 Task: Search one way flight ticket for 3 adults in first from Bellingham: Bellingham International Airport to Fort Wayne: Fort Wayne International Airport on 8-4-2023. Choice of flights is Westjet. Number of bags: 1 carry on bag. Price is upto 100000. Outbound departure time preference is 20:45.
Action: Mouse moved to (232, 343)
Screenshot: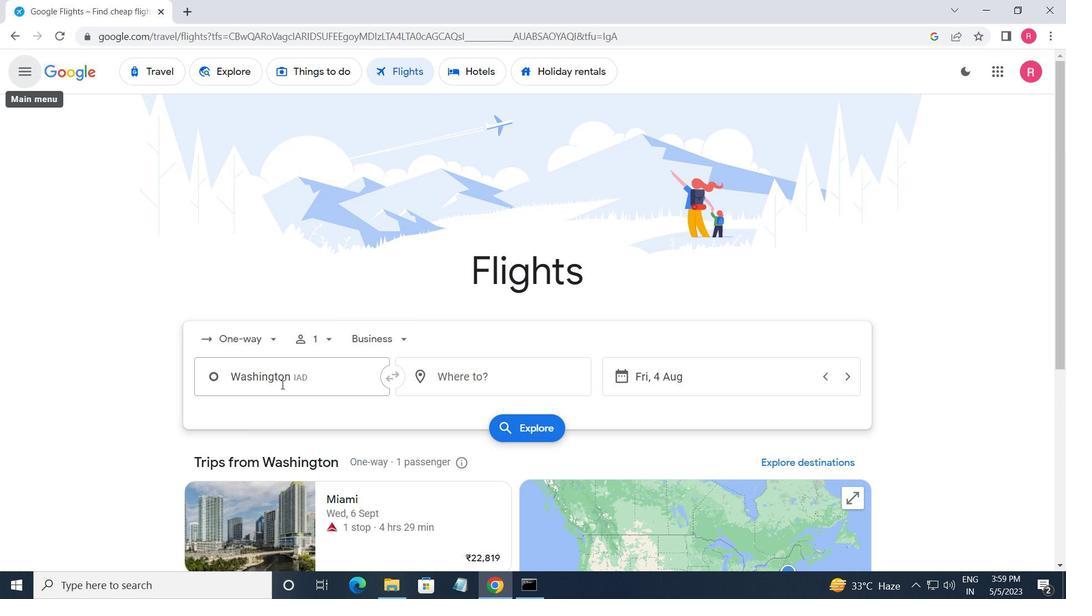
Action: Mouse pressed left at (232, 343)
Screenshot: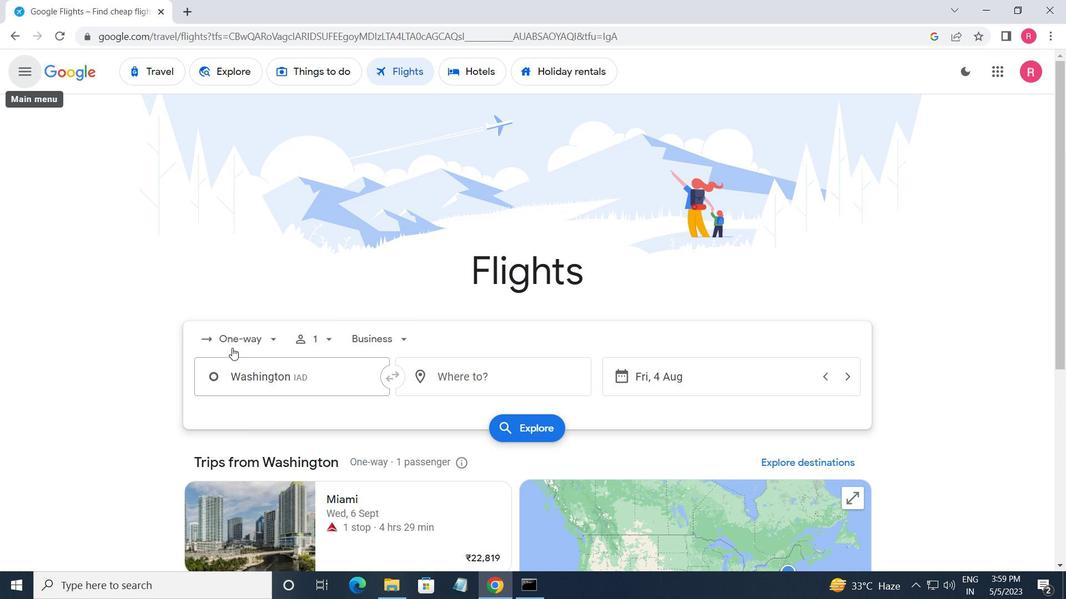 
Action: Mouse moved to (237, 409)
Screenshot: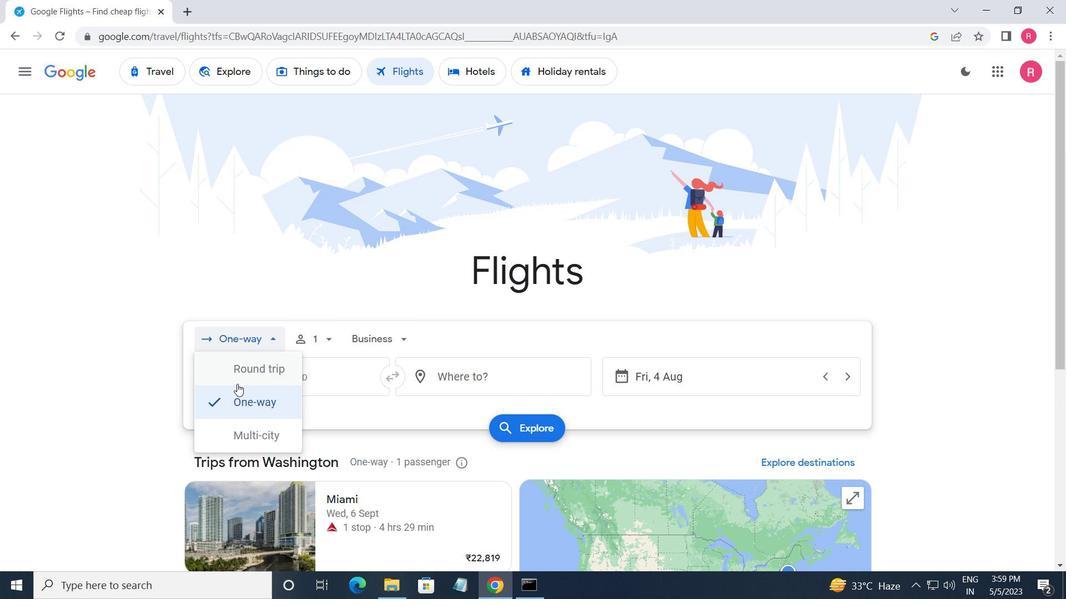 
Action: Mouse pressed left at (237, 409)
Screenshot: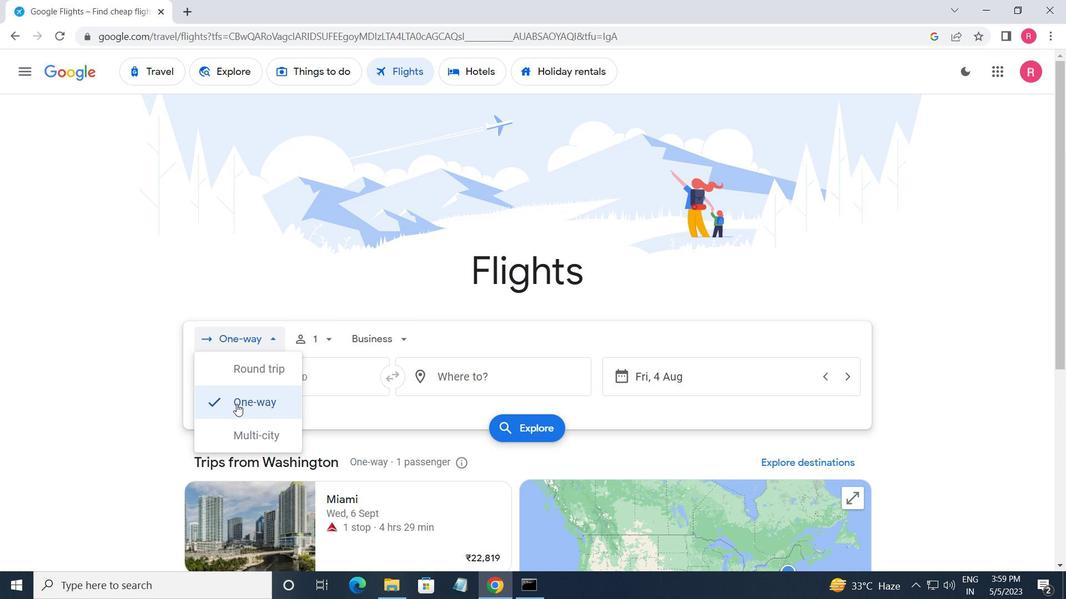 
Action: Mouse moved to (301, 345)
Screenshot: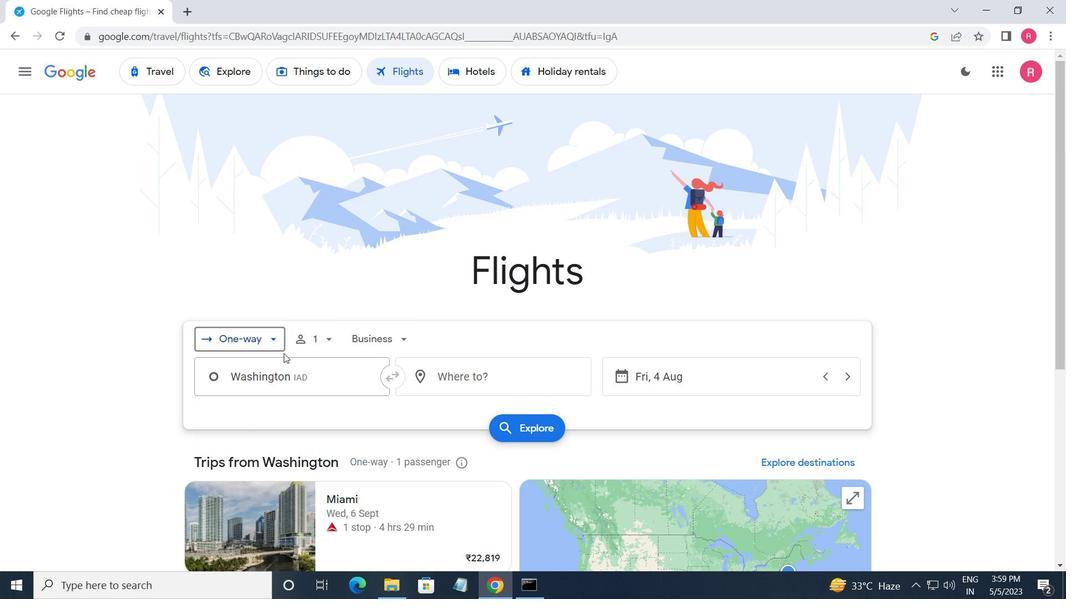 
Action: Mouse pressed left at (301, 345)
Screenshot: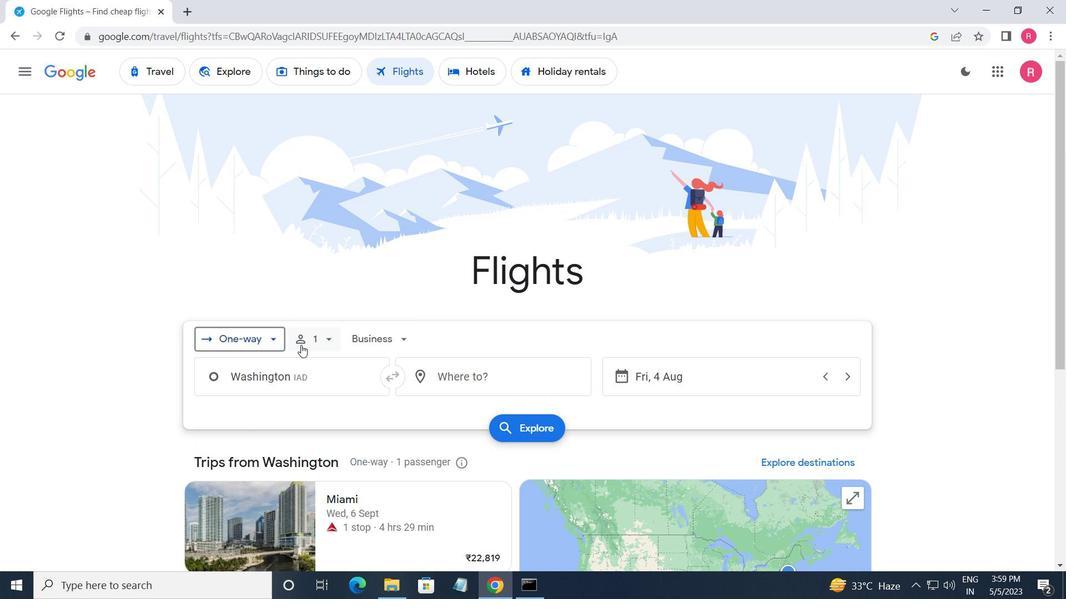 
Action: Mouse moved to (438, 375)
Screenshot: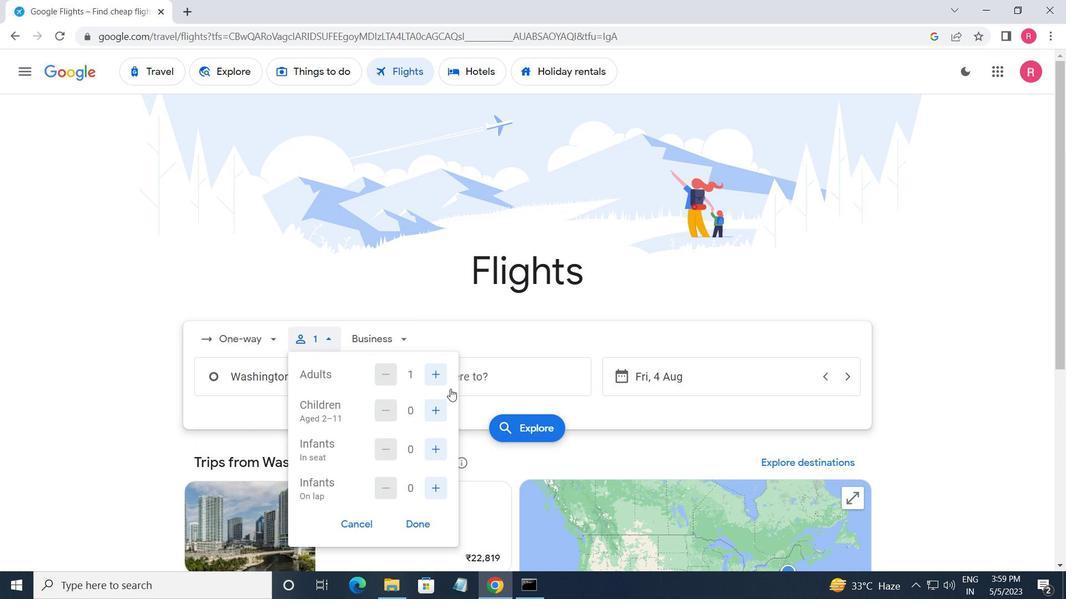 
Action: Mouse pressed left at (438, 375)
Screenshot: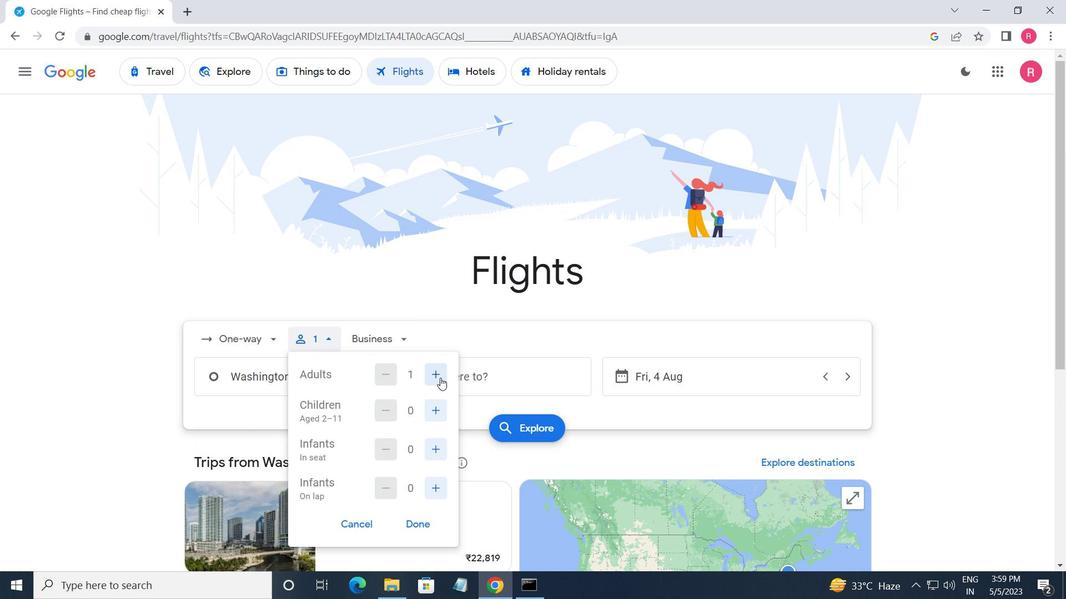 
Action: Mouse pressed left at (438, 375)
Screenshot: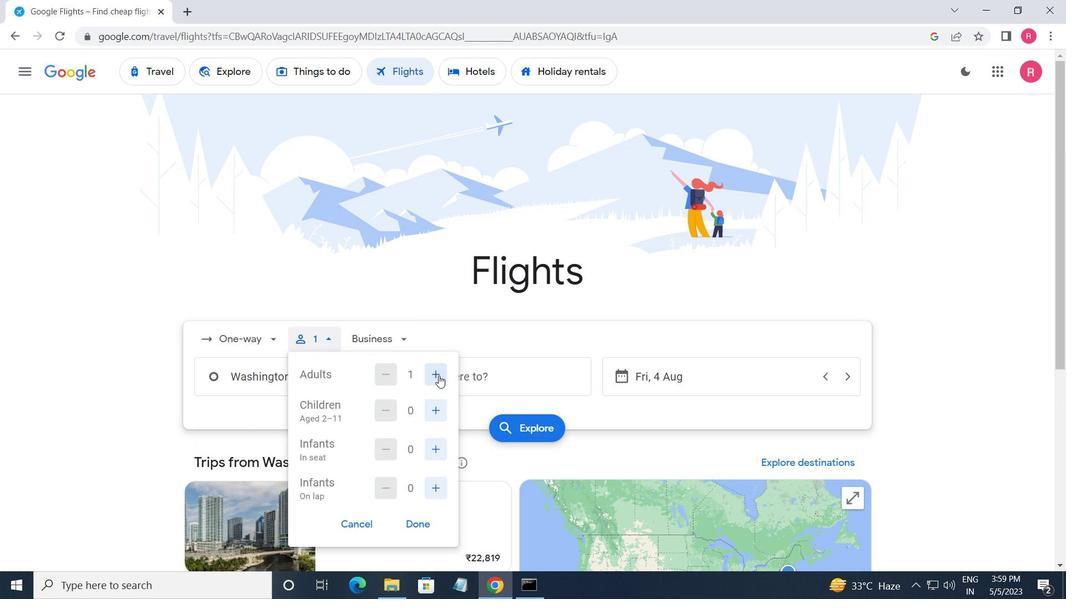 
Action: Mouse moved to (412, 522)
Screenshot: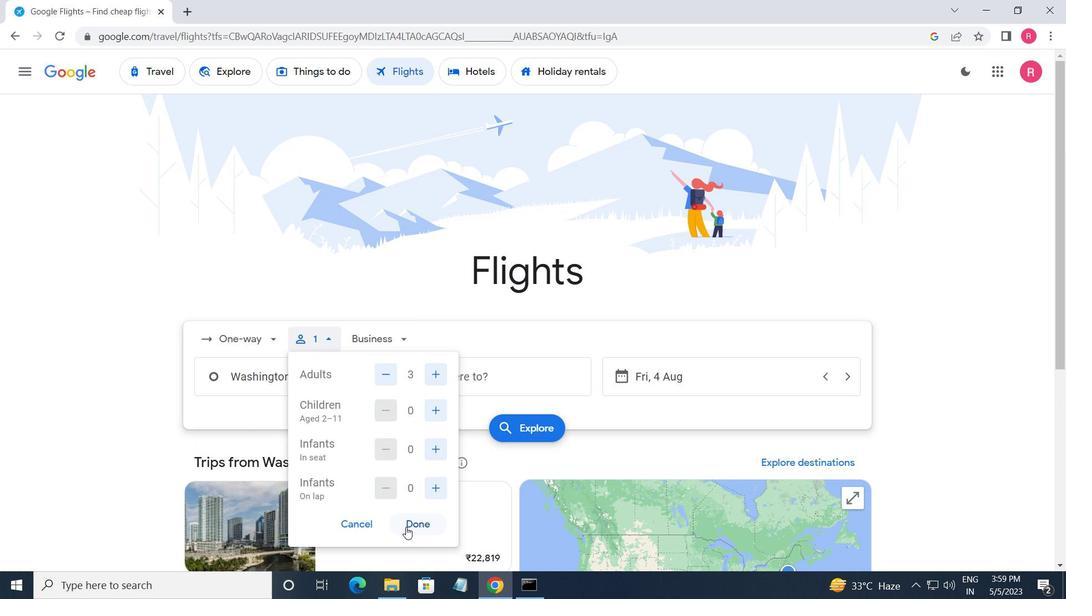 
Action: Mouse pressed left at (412, 522)
Screenshot: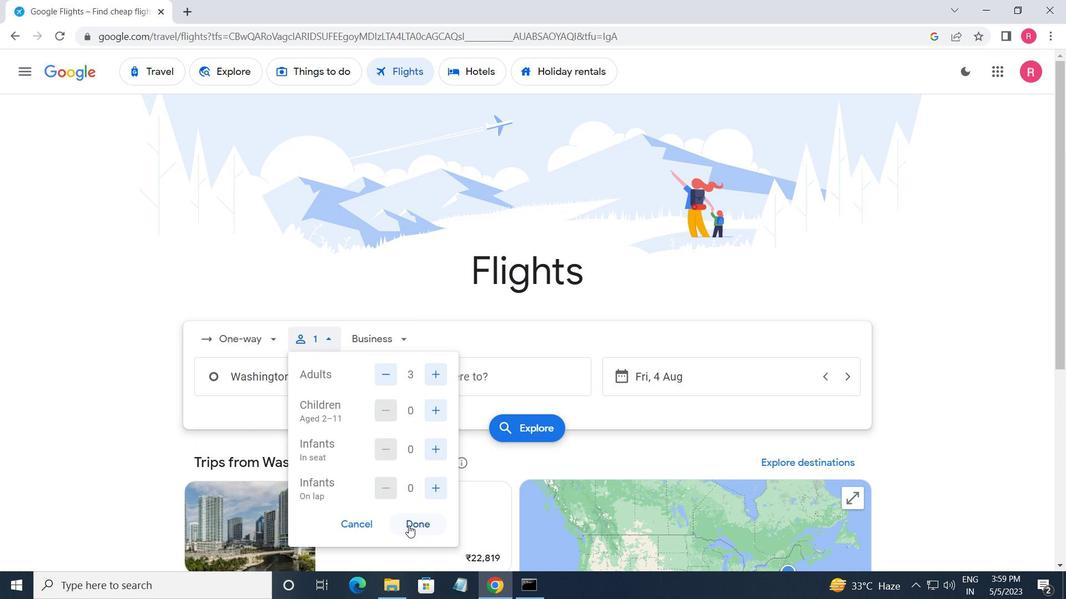 
Action: Mouse moved to (388, 330)
Screenshot: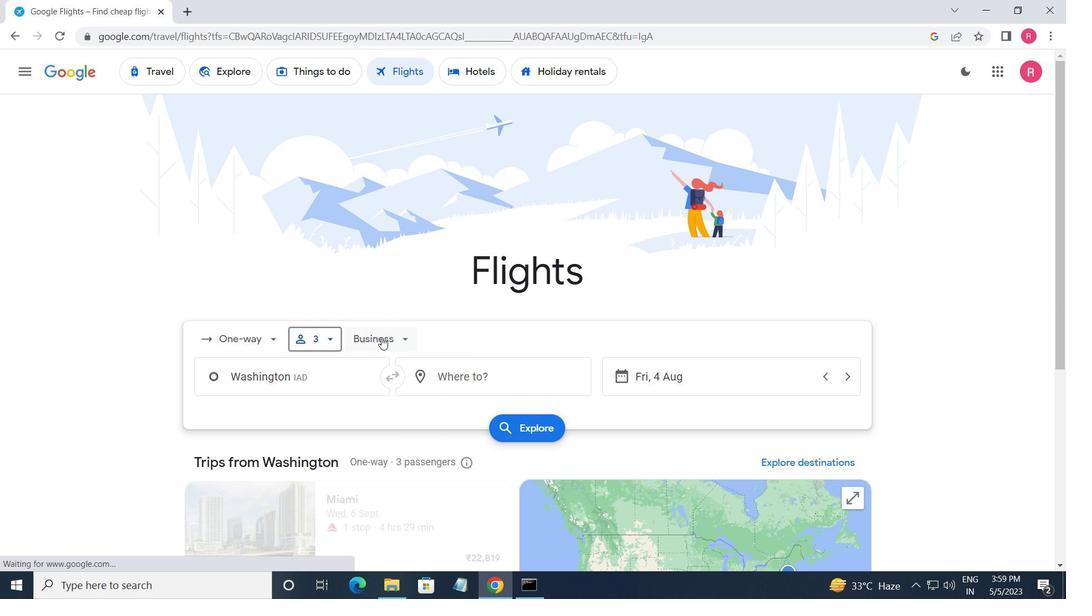 
Action: Mouse pressed left at (388, 330)
Screenshot: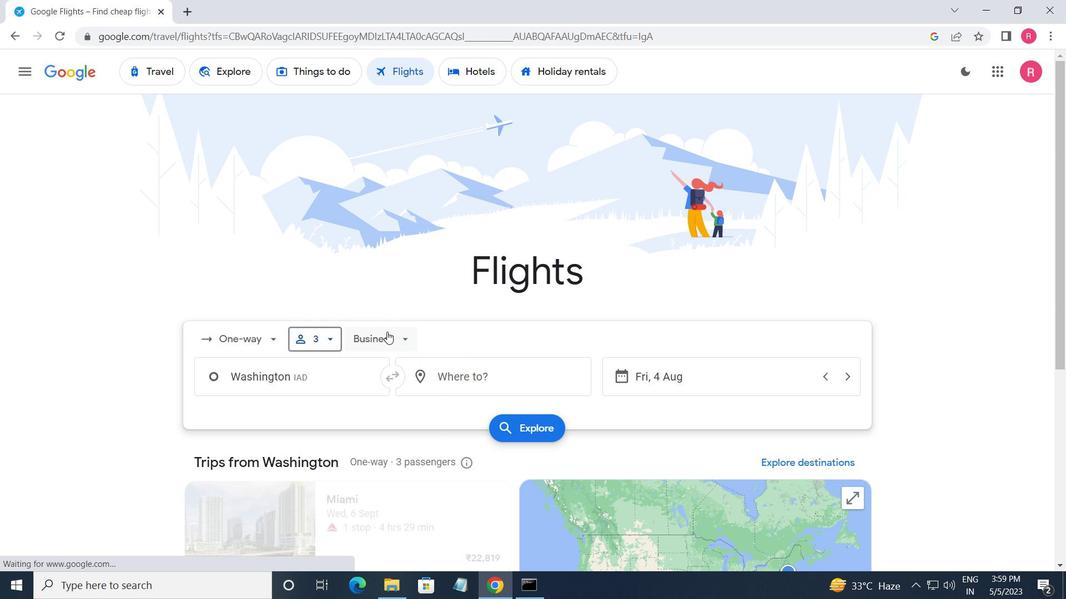 
Action: Mouse moved to (402, 464)
Screenshot: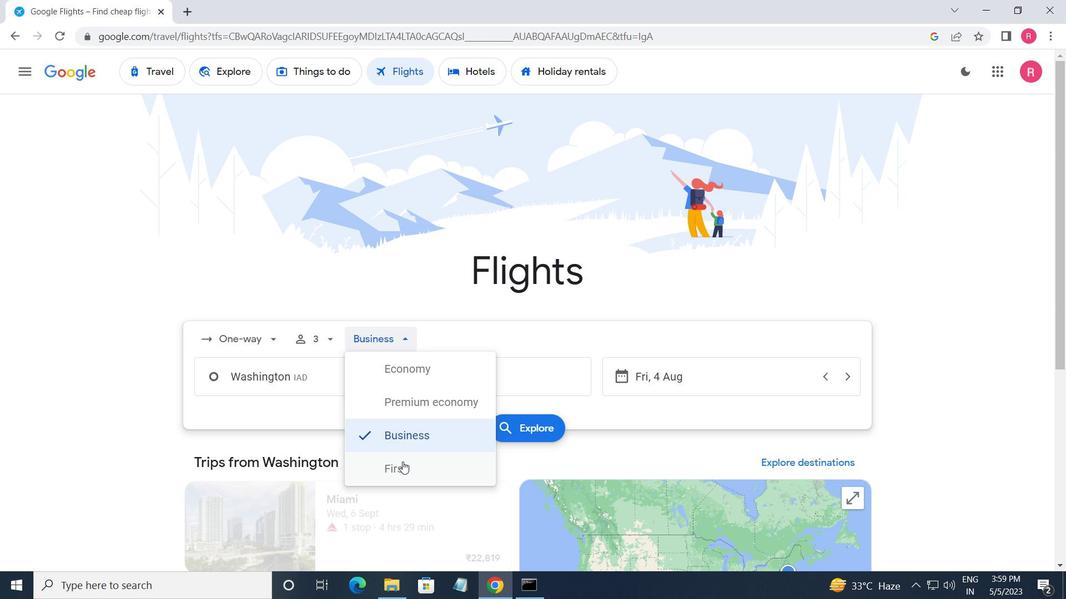 
Action: Mouse pressed left at (402, 464)
Screenshot: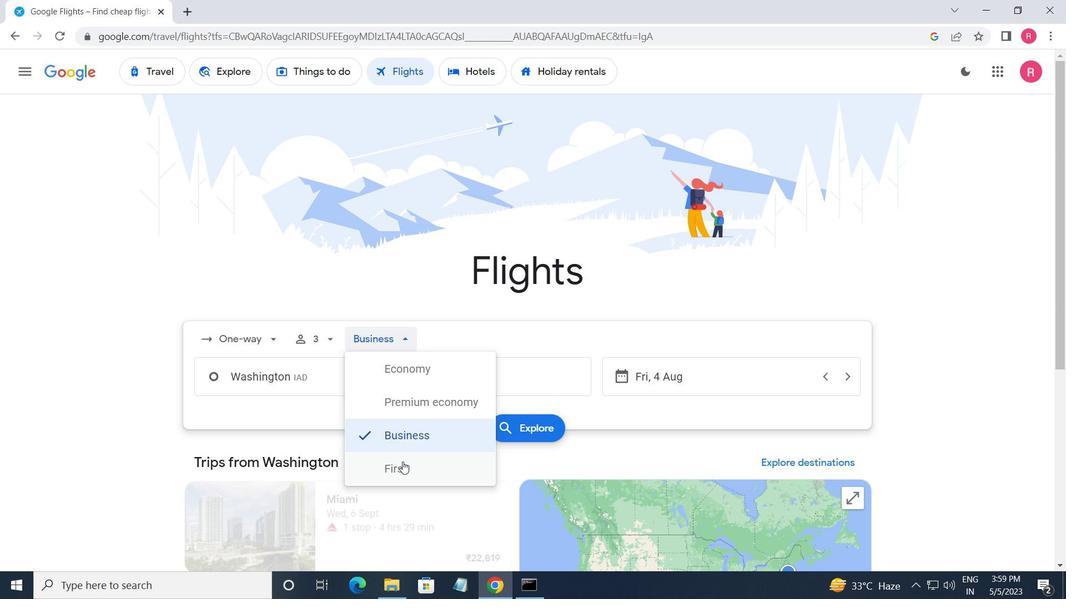 
Action: Mouse moved to (305, 370)
Screenshot: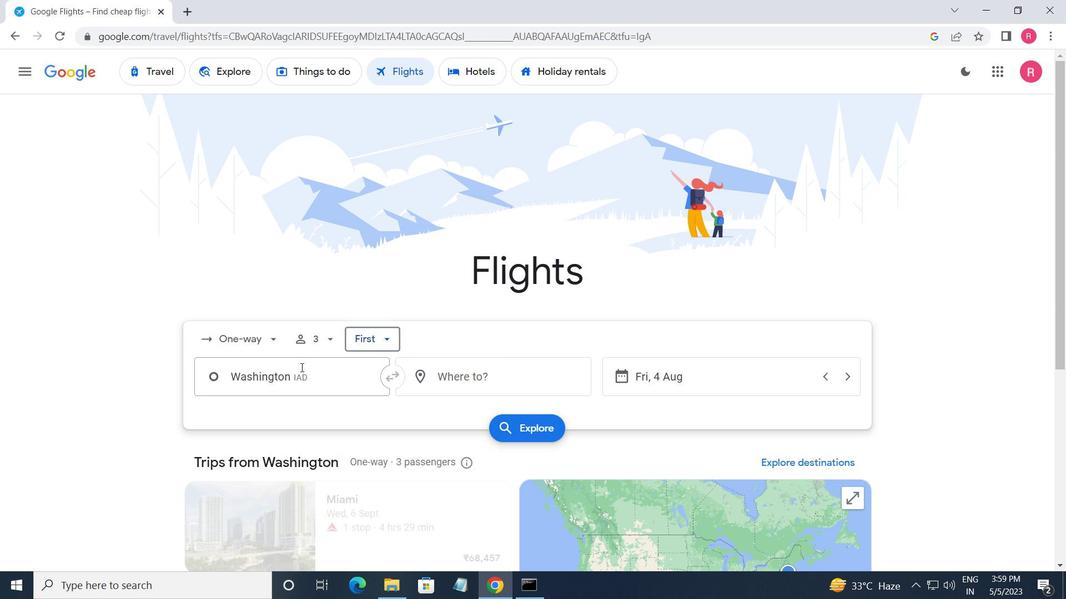 
Action: Mouse pressed left at (305, 370)
Screenshot: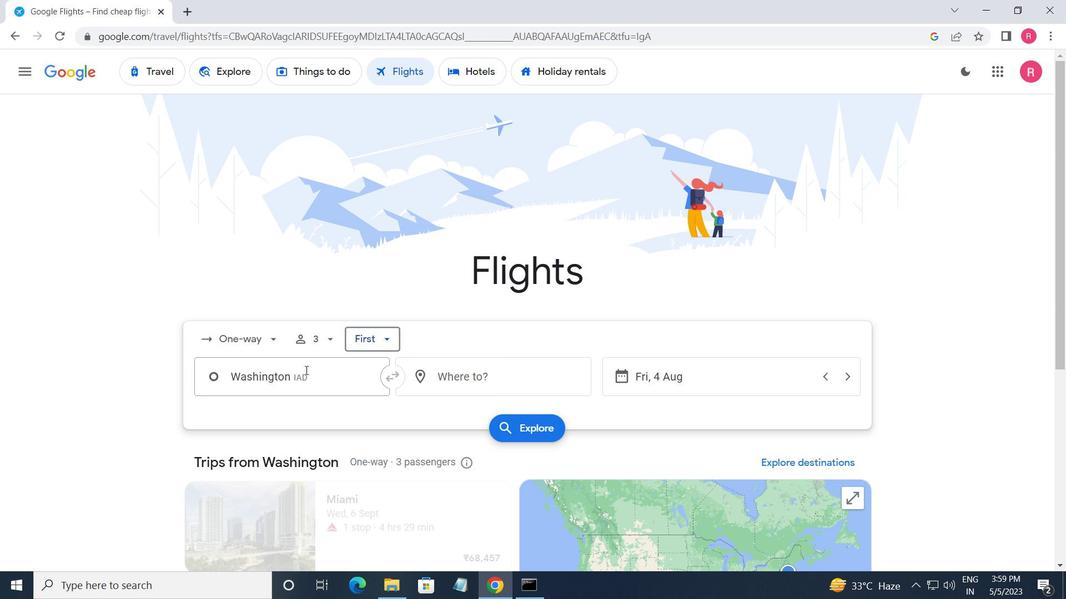 
Action: Key pressed <Key.shift>BELLINGHAM<Key.space>
Screenshot: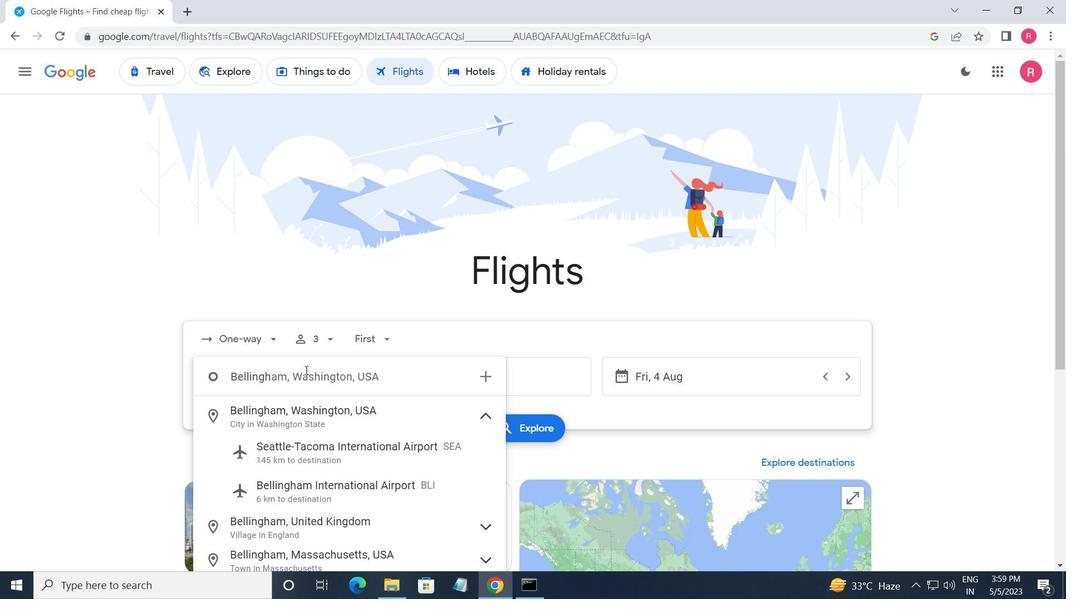 
Action: Mouse moved to (274, 490)
Screenshot: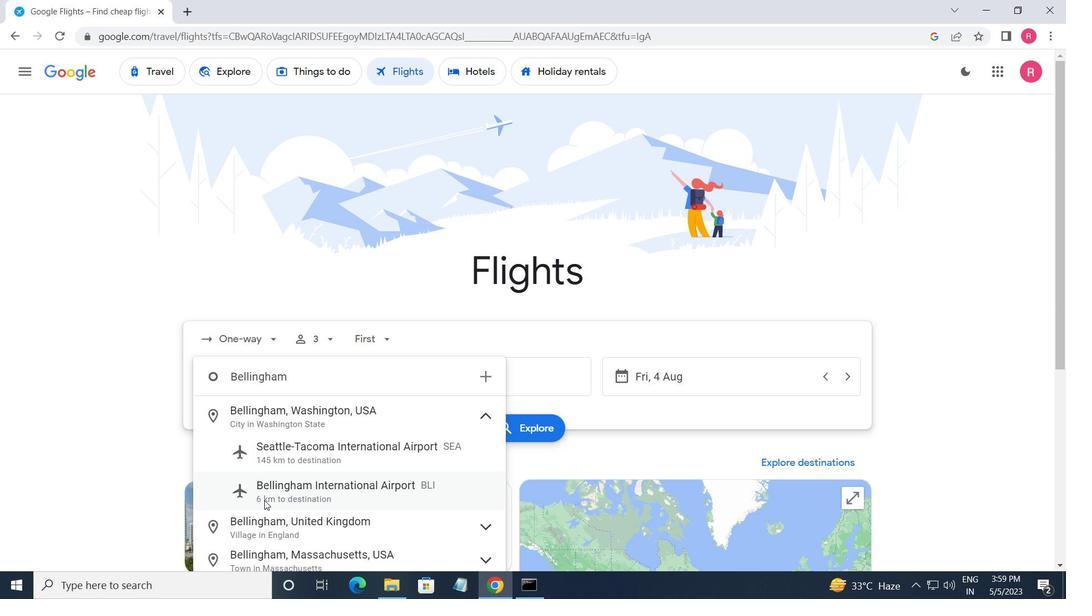 
Action: Mouse pressed left at (274, 490)
Screenshot: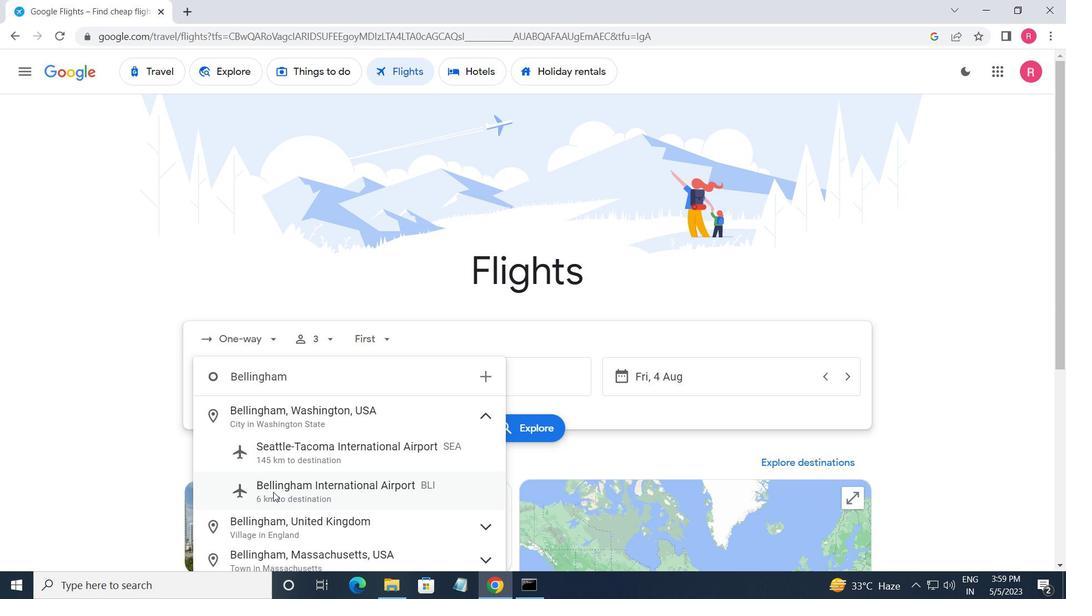 
Action: Mouse moved to (514, 380)
Screenshot: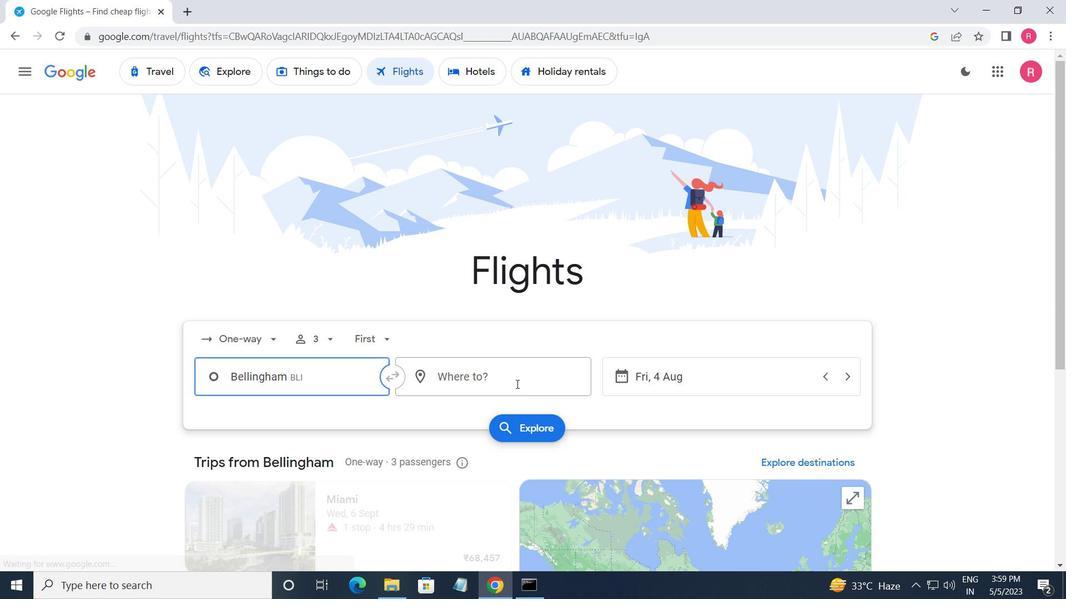 
Action: Mouse pressed left at (514, 380)
Screenshot: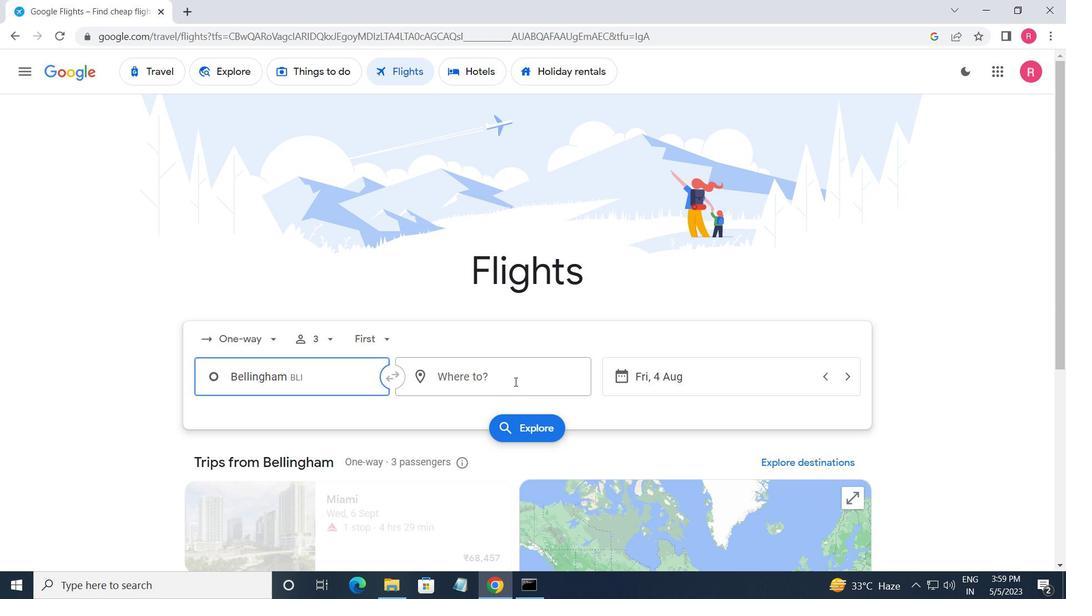 
Action: Key pressed <Key.shift>FORT<Key.space><Key.shift>WAY
Screenshot: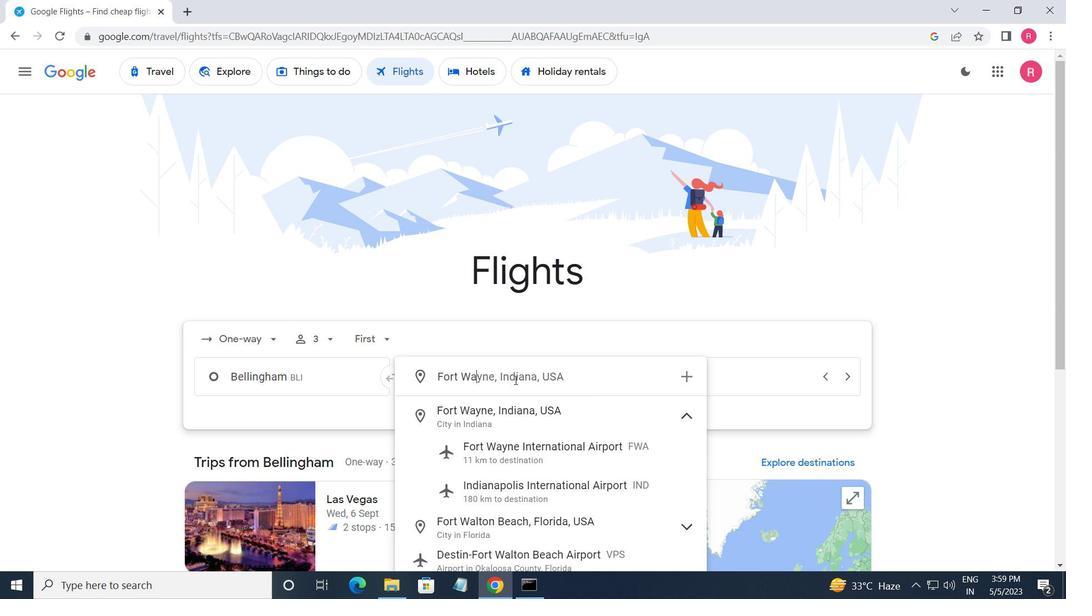 
Action: Mouse moved to (556, 457)
Screenshot: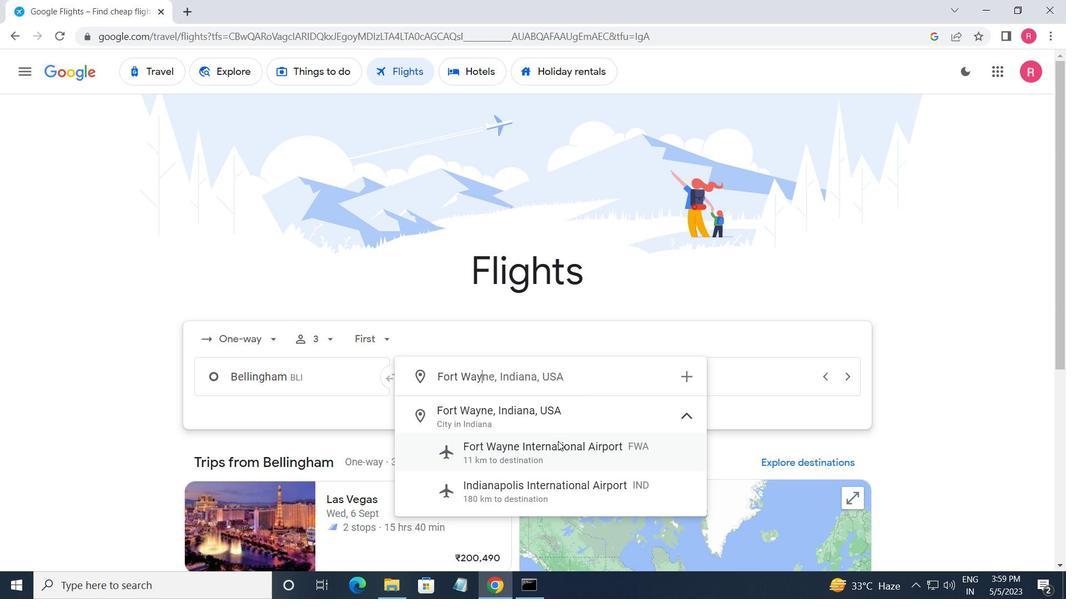 
Action: Mouse pressed left at (556, 457)
Screenshot: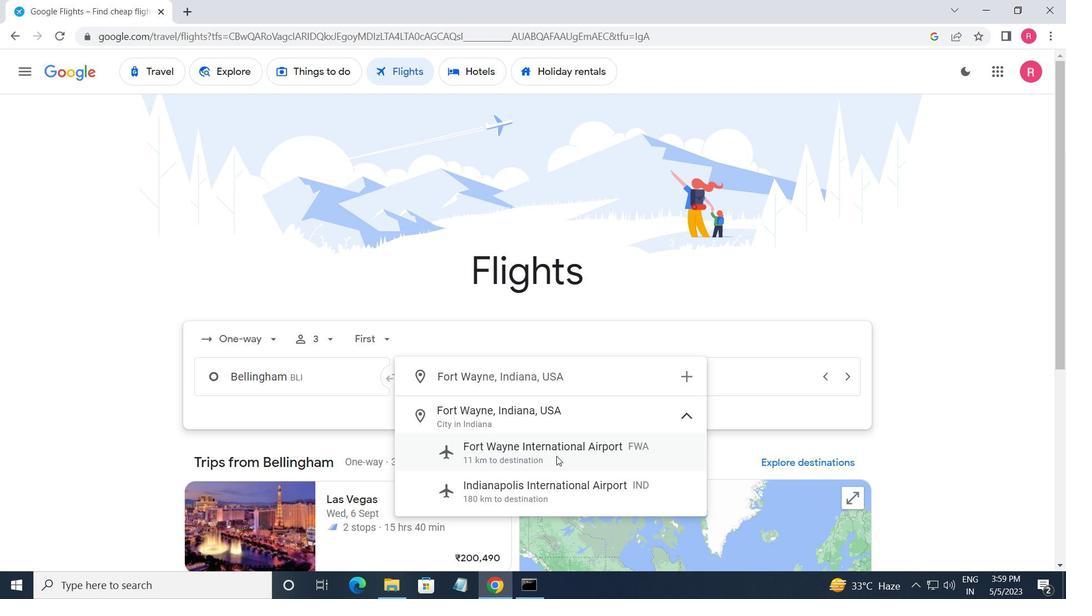 
Action: Mouse moved to (723, 368)
Screenshot: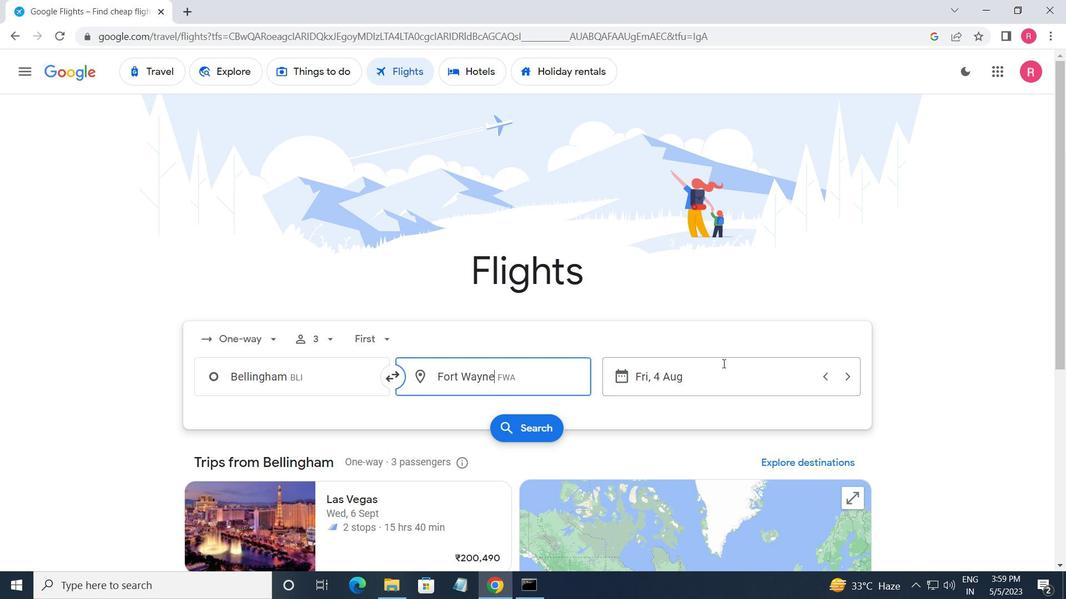 
Action: Mouse pressed left at (723, 368)
Screenshot: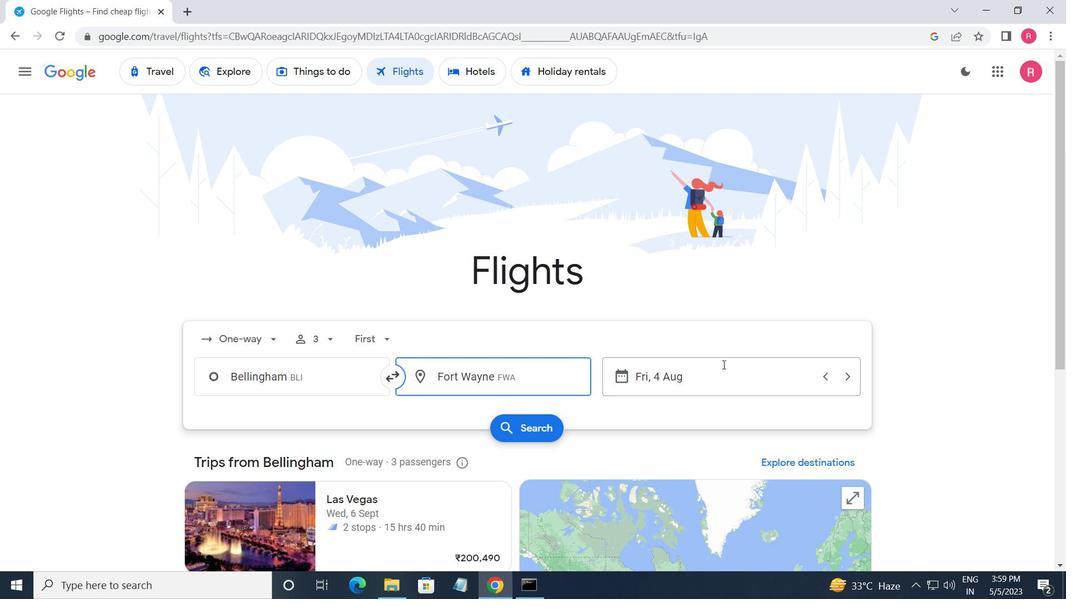 
Action: Mouse moved to (533, 318)
Screenshot: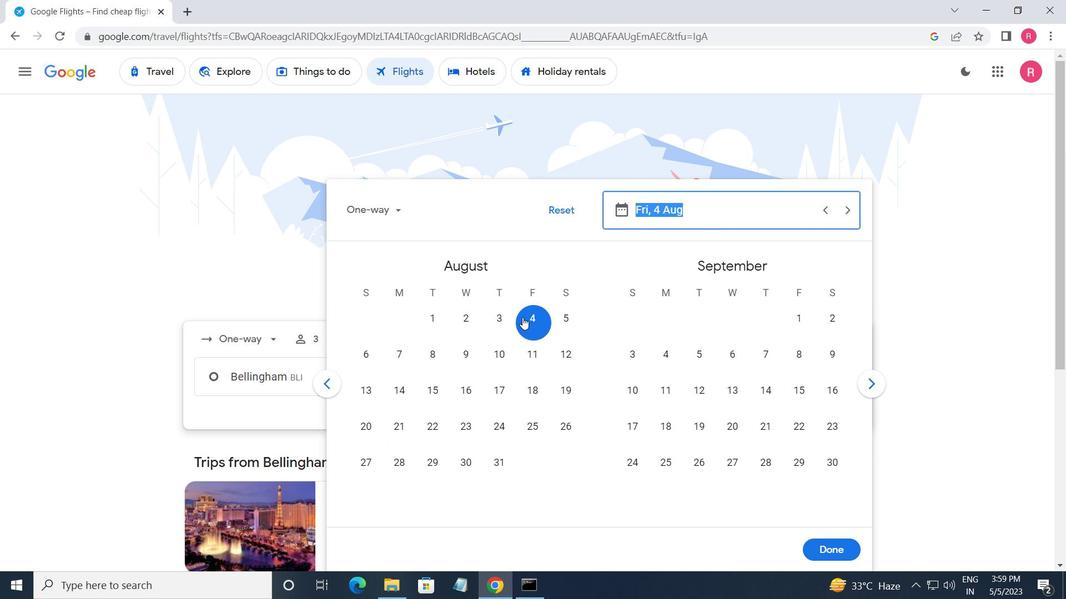 
Action: Mouse pressed left at (533, 318)
Screenshot: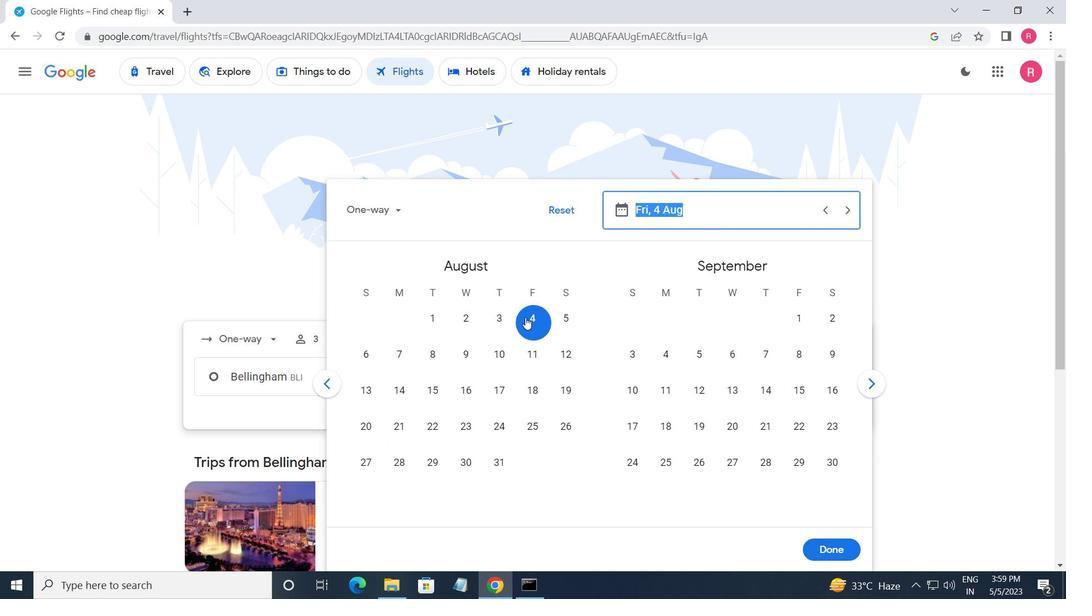 
Action: Mouse moved to (835, 557)
Screenshot: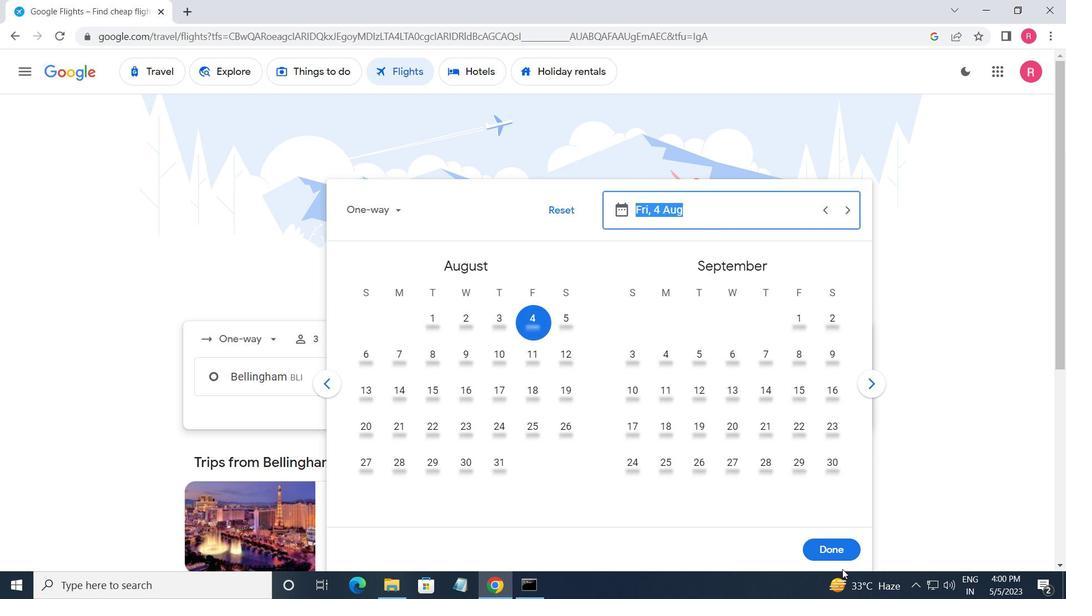 
Action: Mouse pressed left at (835, 557)
Screenshot: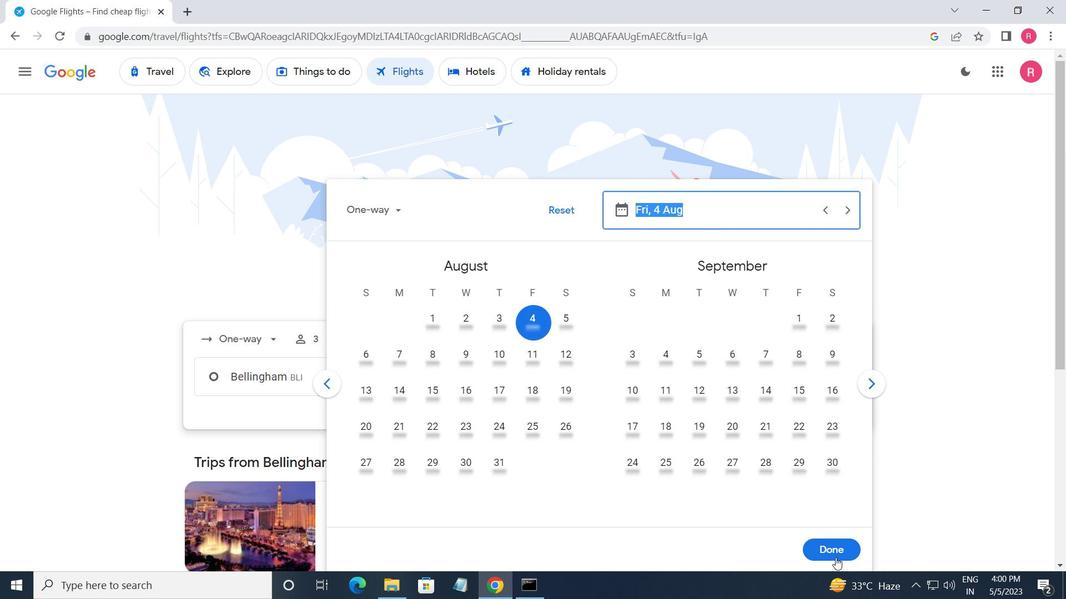 
Action: Mouse moved to (551, 437)
Screenshot: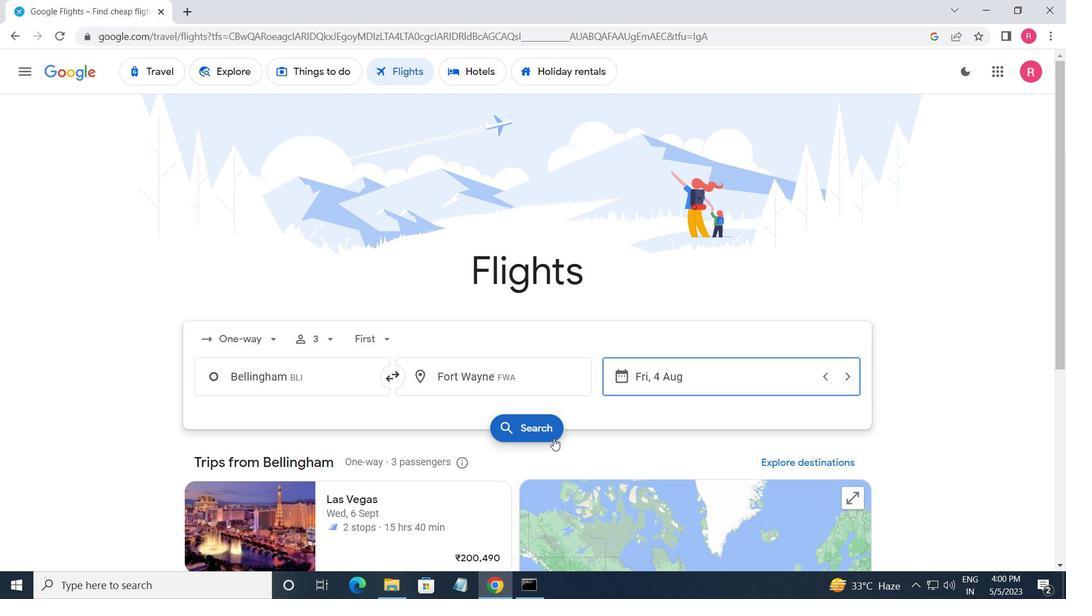 
Action: Mouse pressed left at (551, 437)
Screenshot: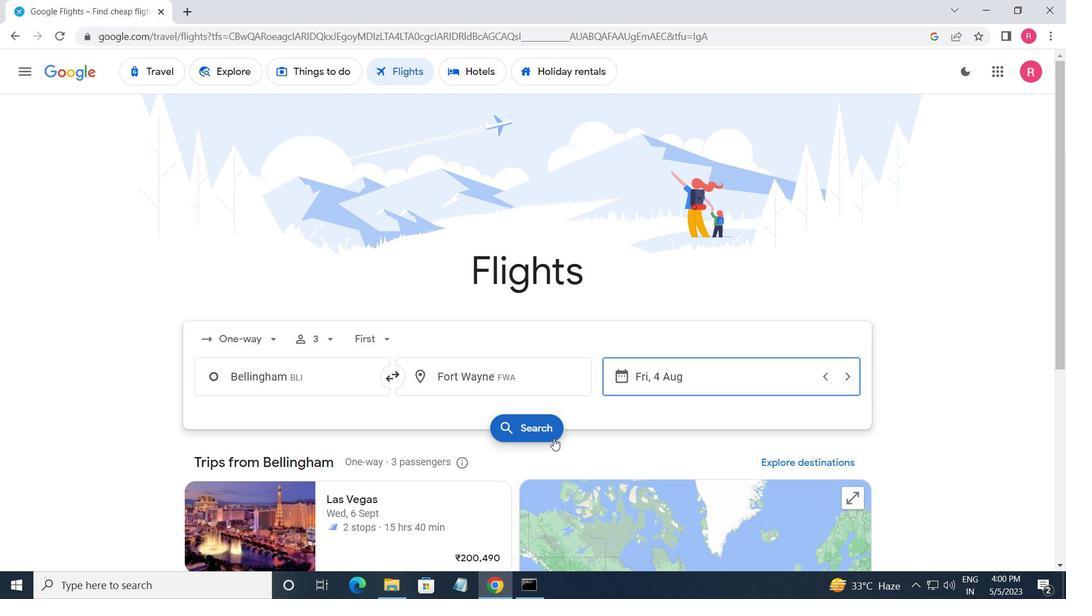 
Action: Mouse moved to (222, 203)
Screenshot: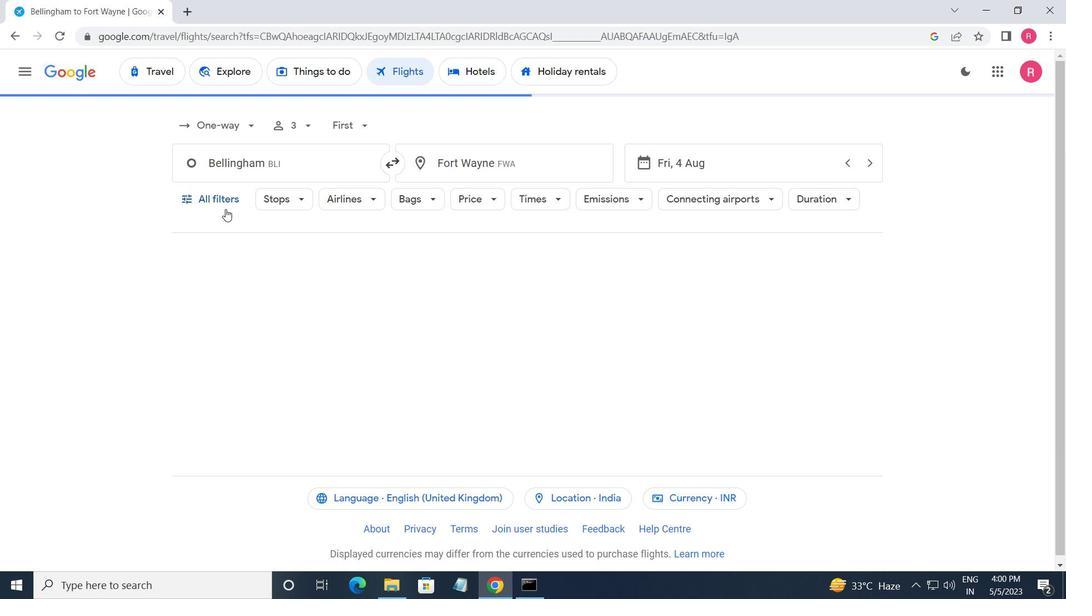 
Action: Mouse pressed left at (222, 203)
Screenshot: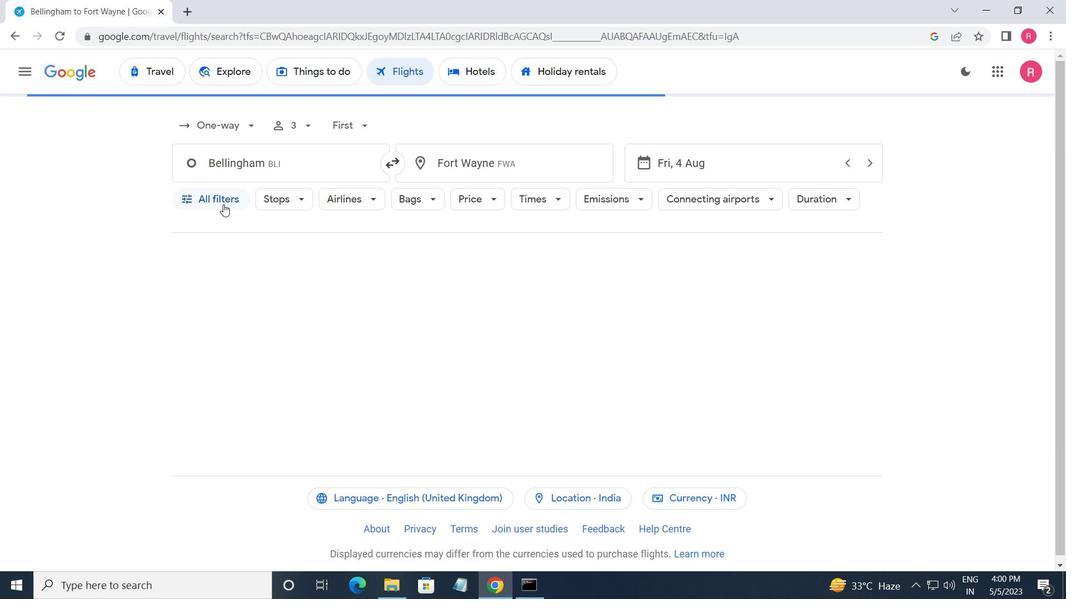 
Action: Mouse moved to (253, 347)
Screenshot: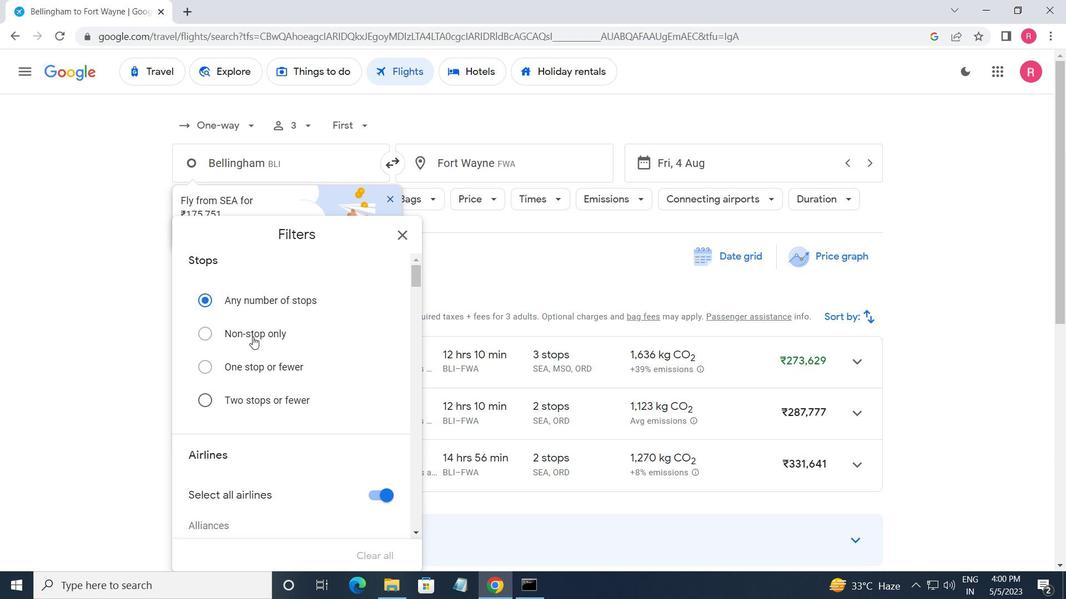 
Action: Mouse scrolled (253, 347) with delta (0, 0)
Screenshot: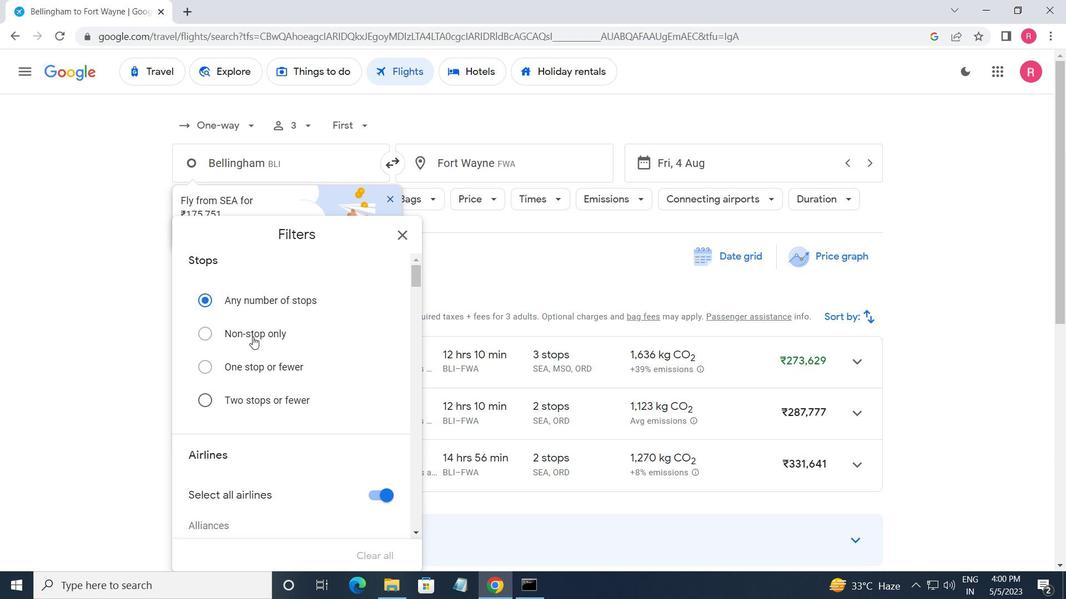 
Action: Mouse moved to (254, 349)
Screenshot: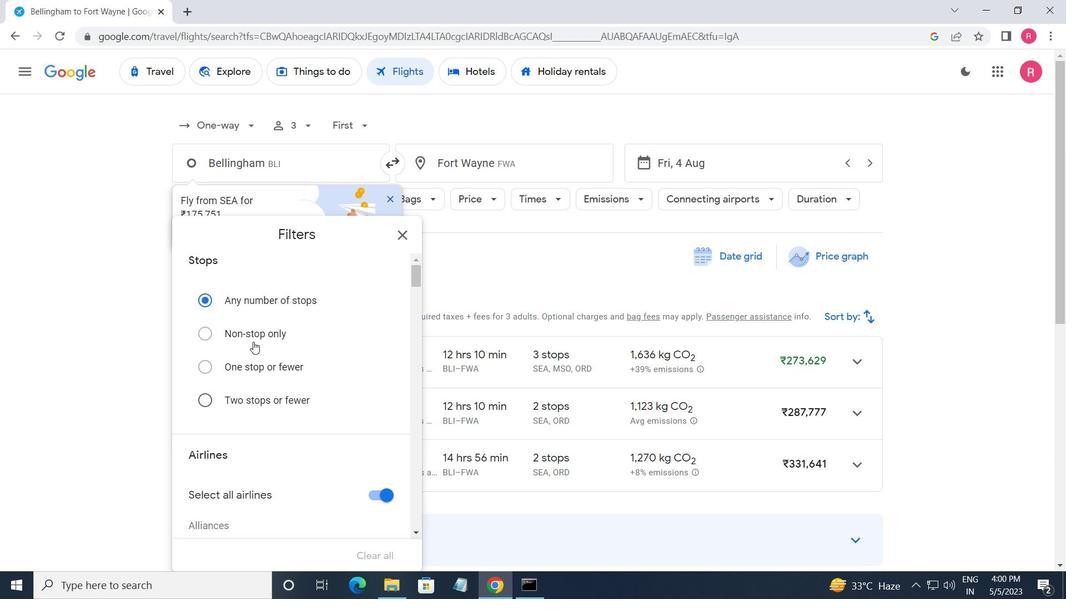 
Action: Mouse scrolled (254, 348) with delta (0, 0)
Screenshot: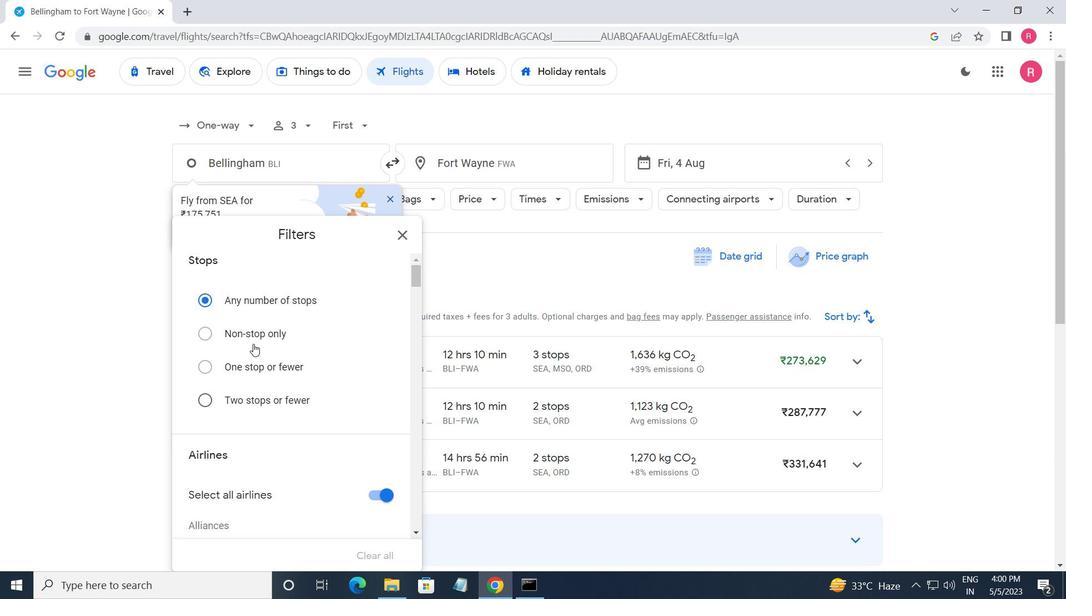 
Action: Mouse moved to (254, 350)
Screenshot: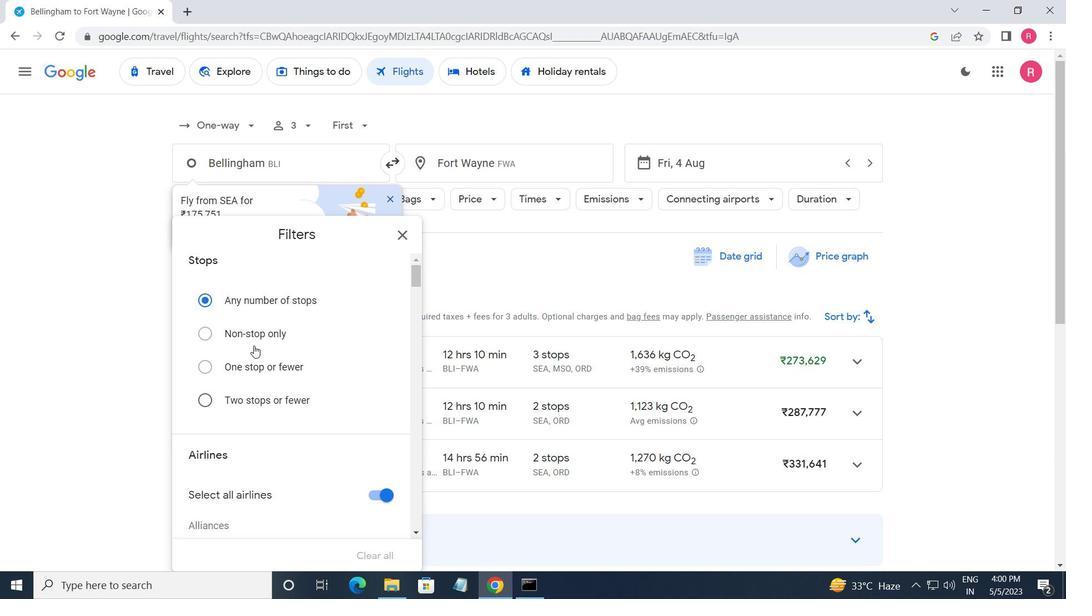 
Action: Mouse scrolled (254, 349) with delta (0, 0)
Screenshot: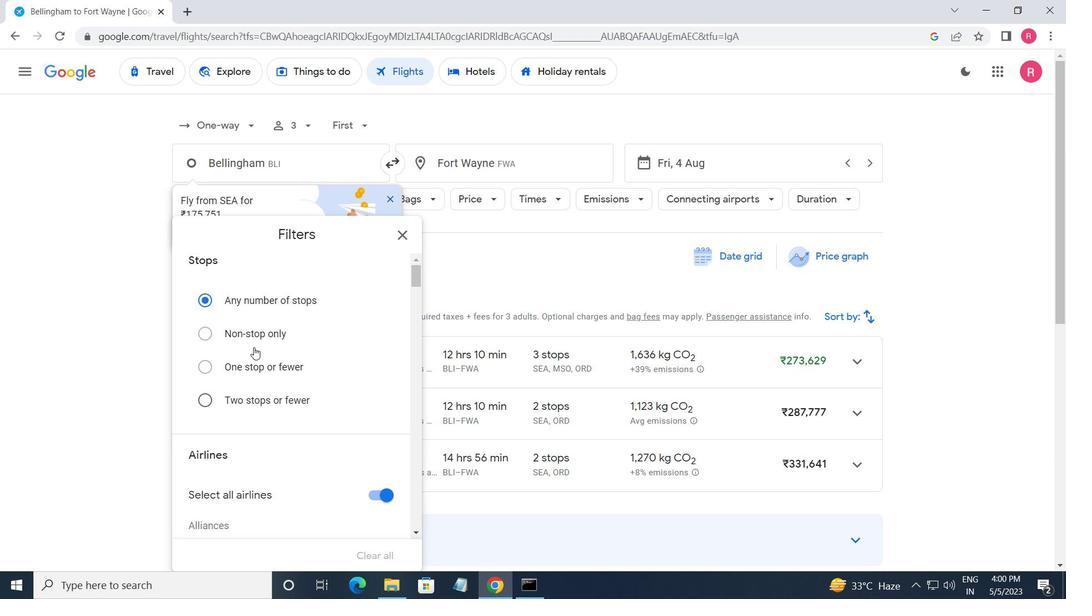 
Action: Mouse moved to (254, 351)
Screenshot: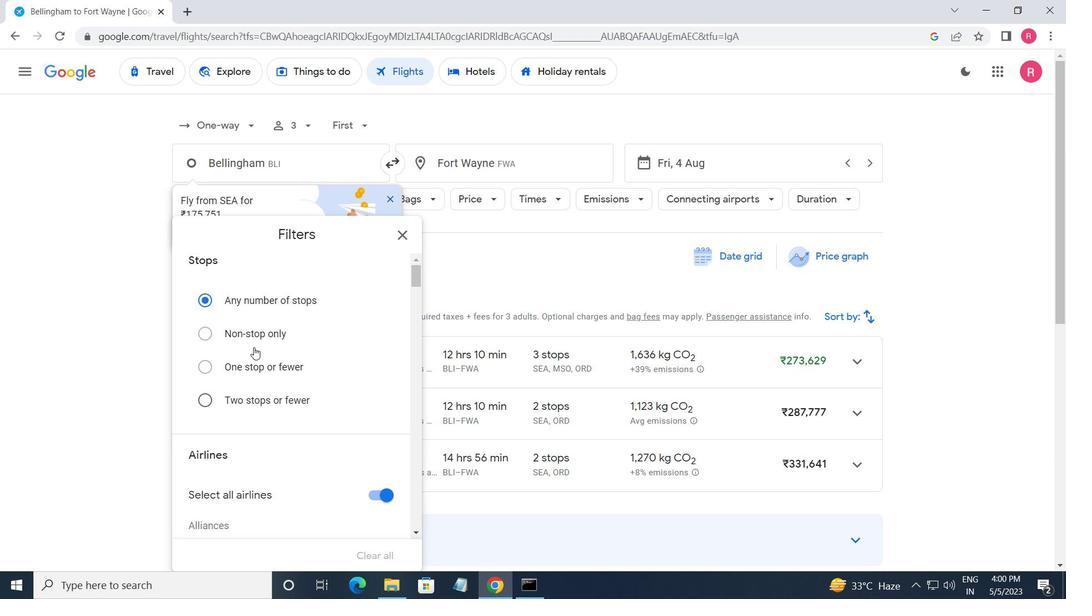 
Action: Mouse scrolled (254, 350) with delta (0, 0)
Screenshot: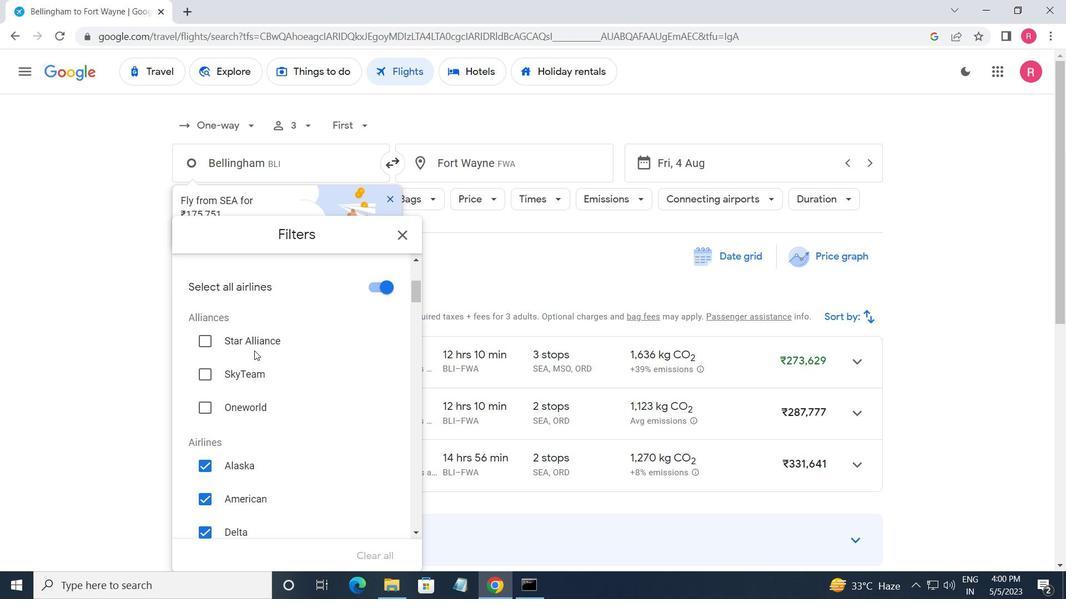 
Action: Mouse scrolled (254, 350) with delta (0, 0)
Screenshot: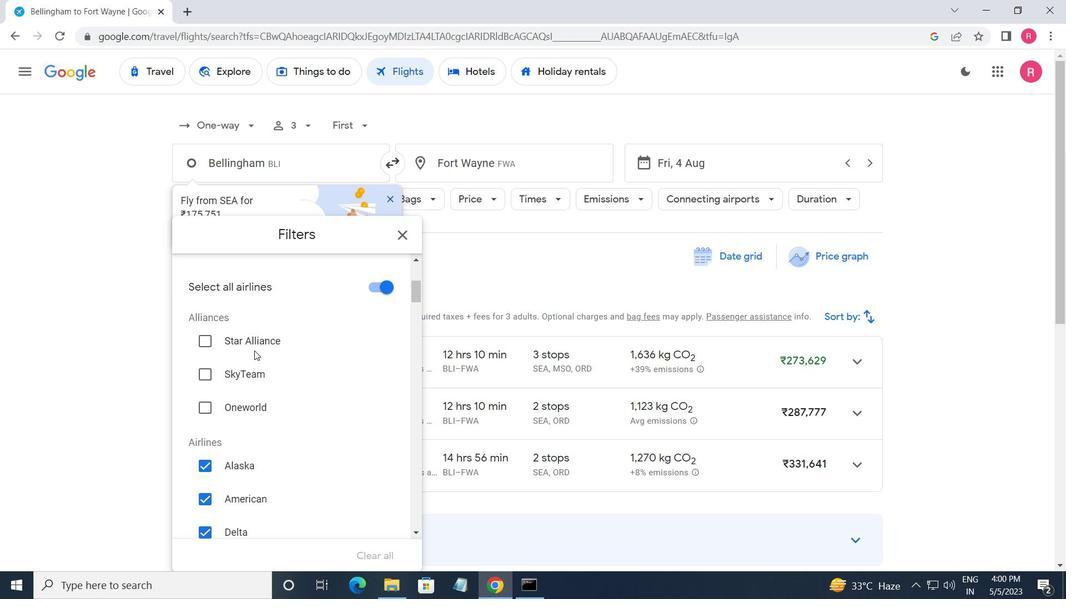 
Action: Mouse moved to (355, 489)
Screenshot: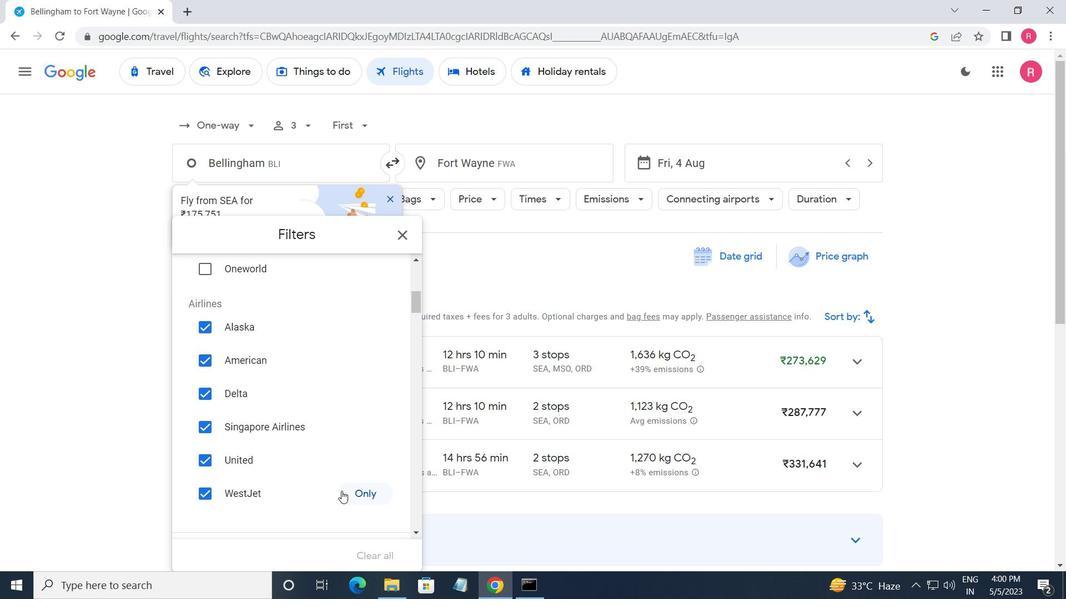 
Action: Mouse pressed left at (355, 489)
Screenshot: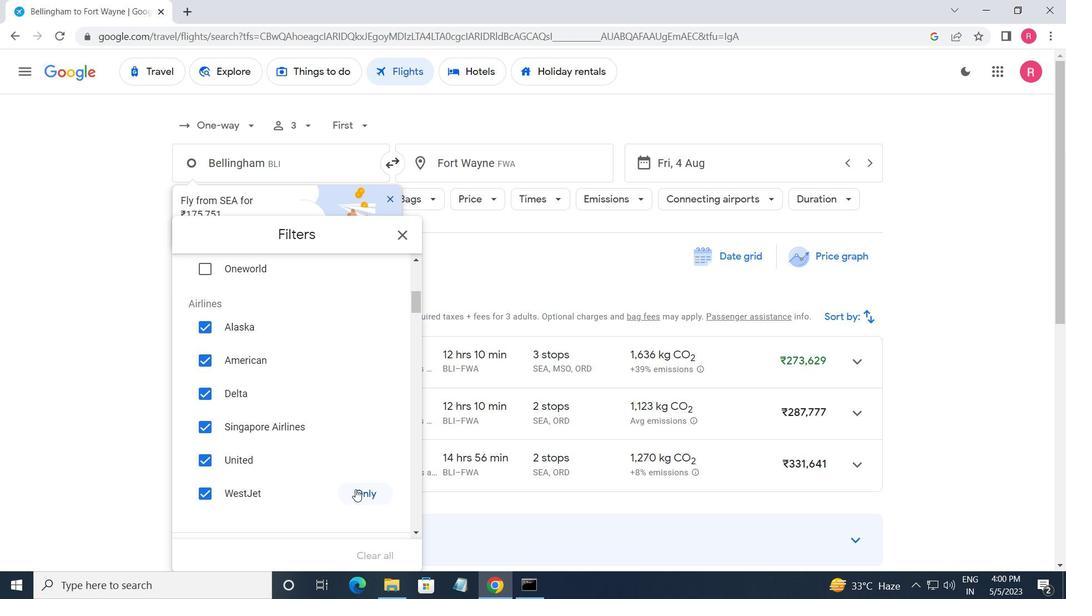 
Action: Mouse moved to (314, 367)
Screenshot: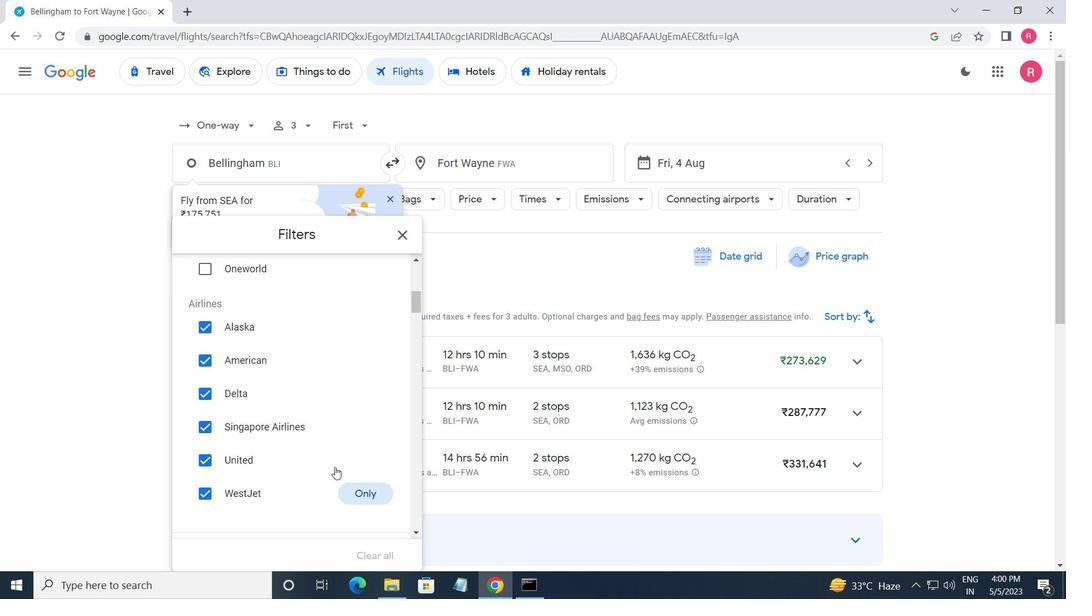 
Action: Mouse scrolled (314, 367) with delta (0, 0)
Screenshot: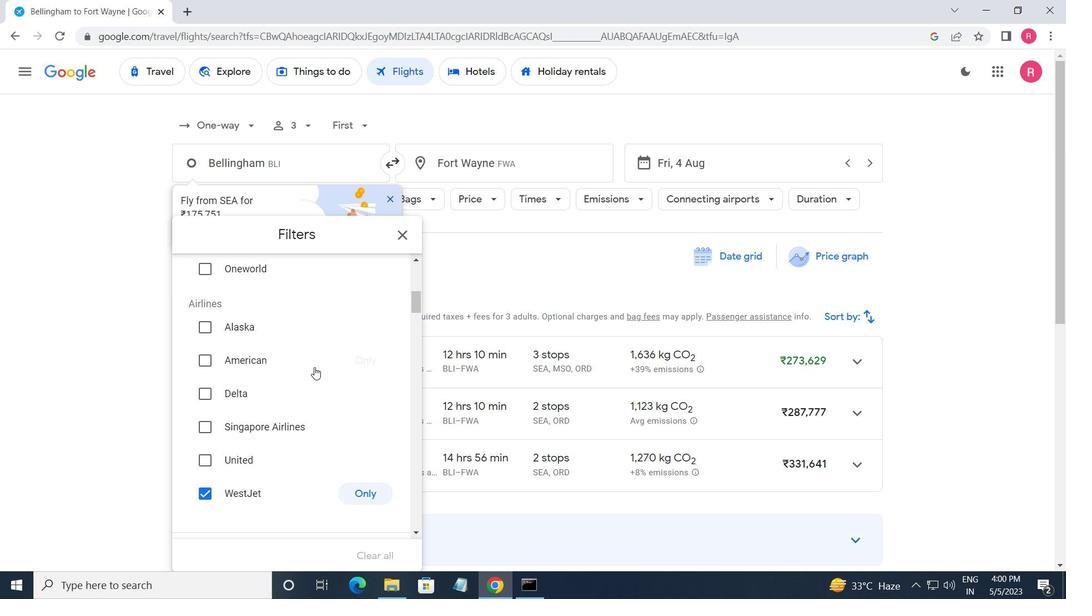 
Action: Mouse scrolled (314, 367) with delta (0, 0)
Screenshot: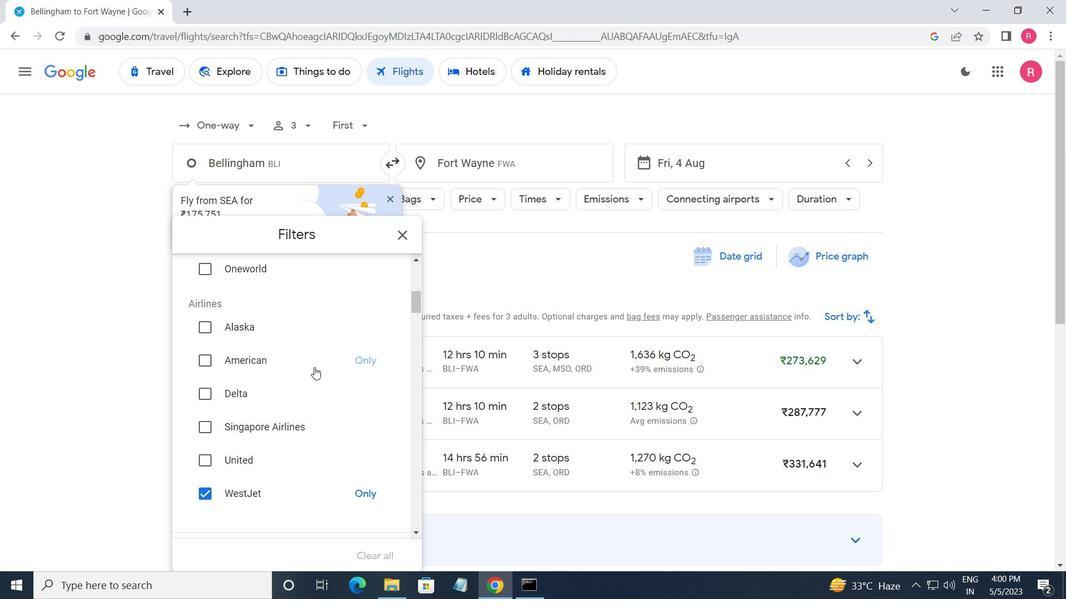 
Action: Mouse moved to (313, 367)
Screenshot: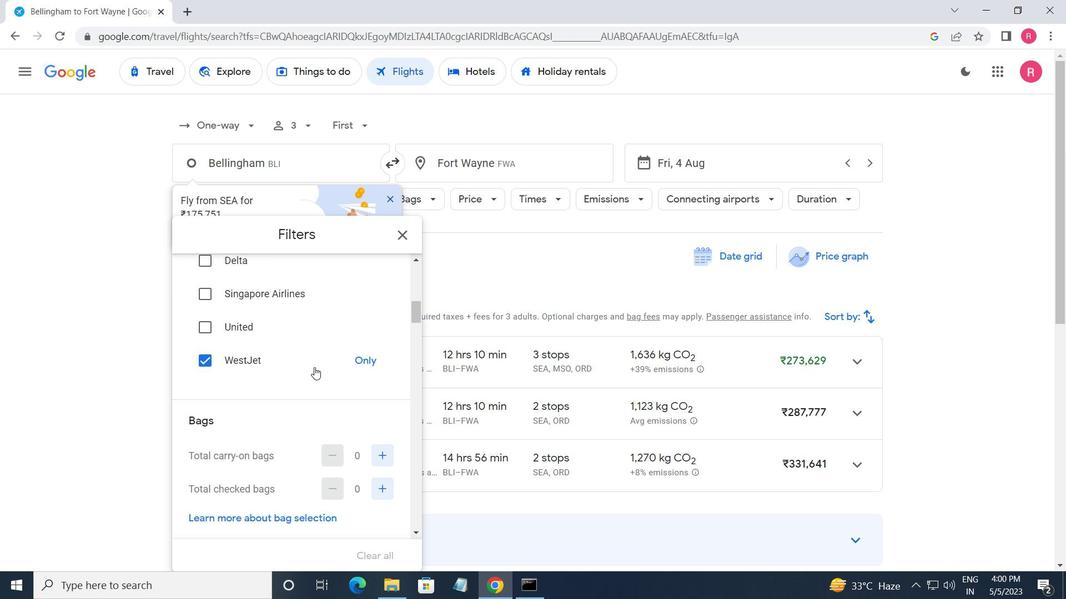 
Action: Mouse scrolled (313, 367) with delta (0, 0)
Screenshot: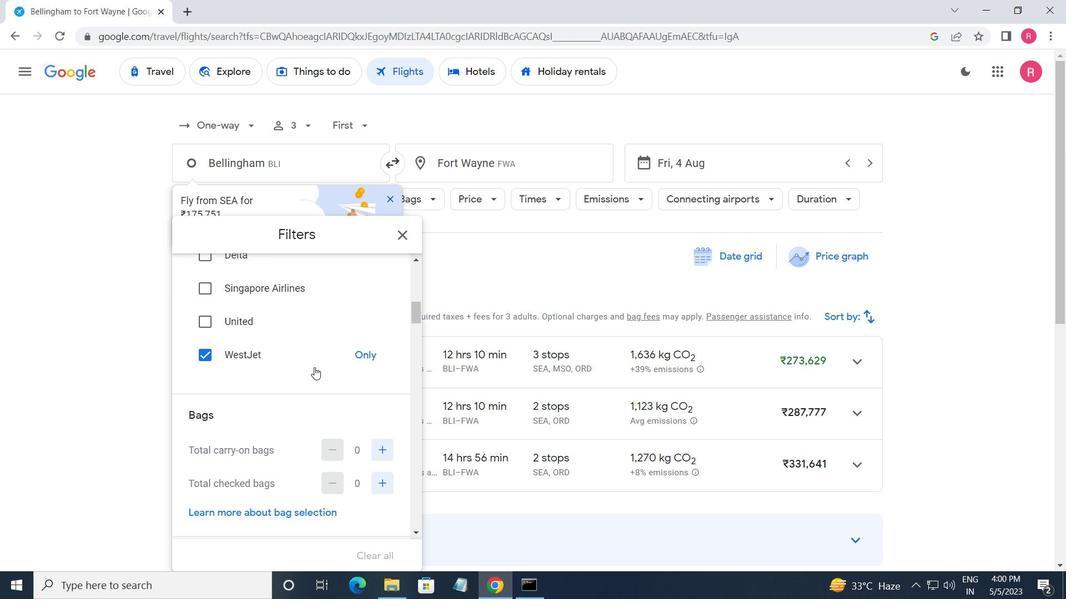 
Action: Mouse moved to (312, 368)
Screenshot: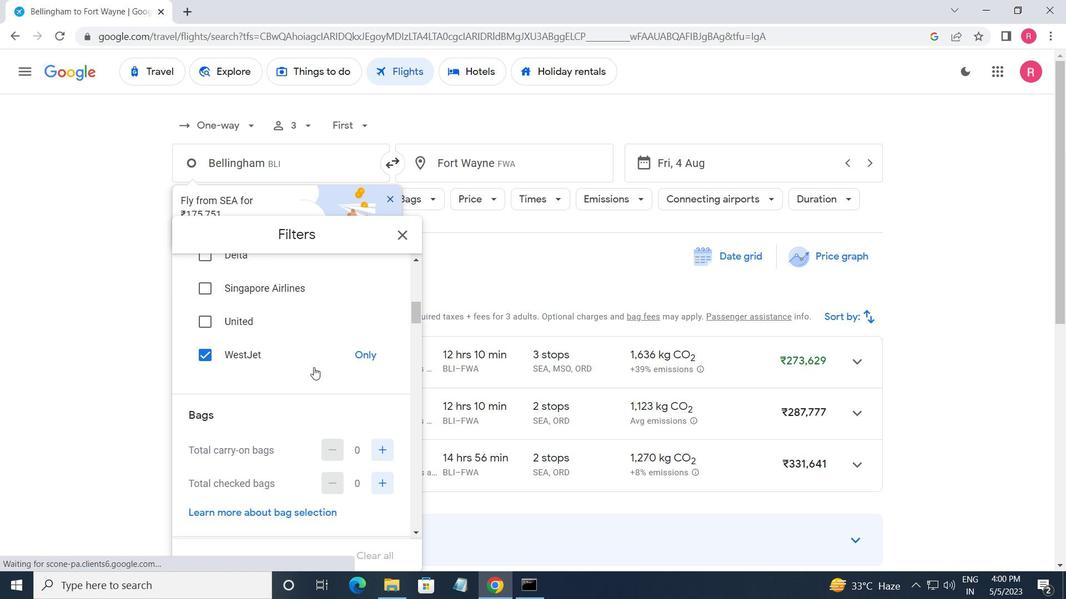 
Action: Mouse scrolled (312, 367) with delta (0, 0)
Screenshot: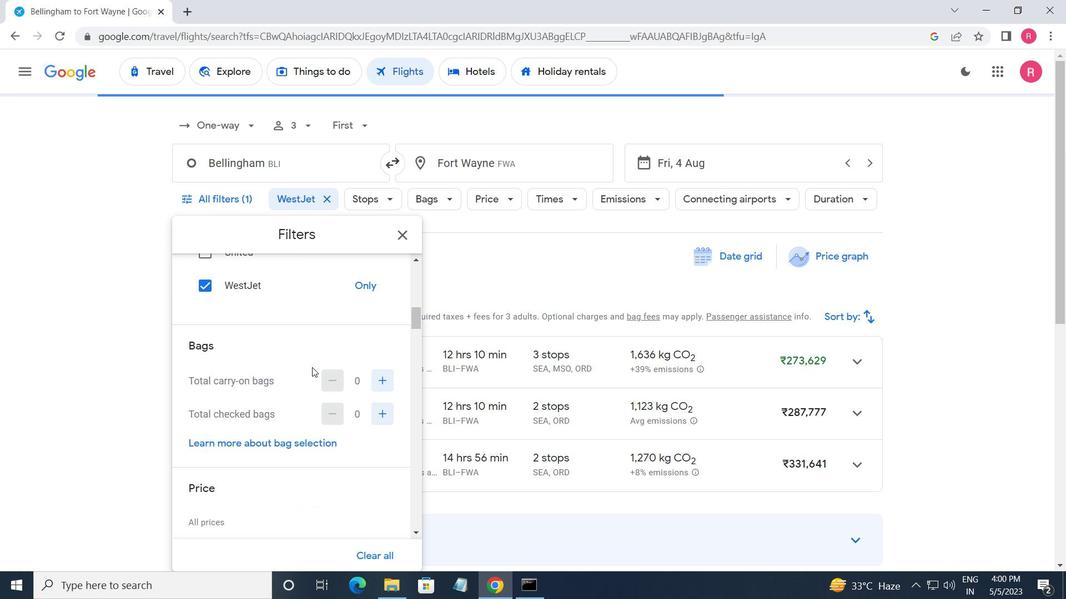 
Action: Mouse moved to (373, 312)
Screenshot: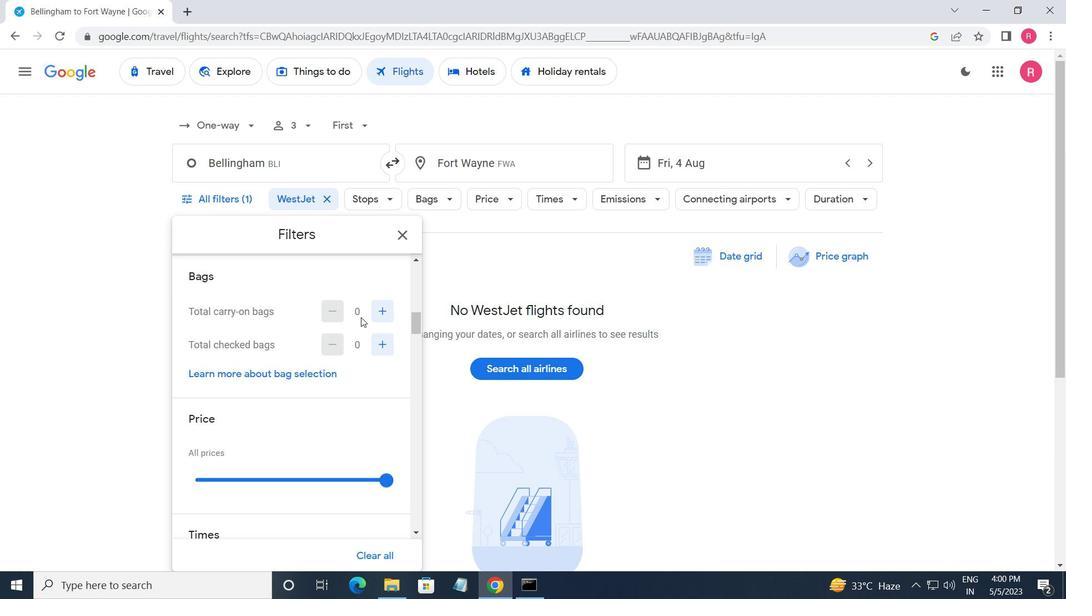 
Action: Mouse pressed left at (373, 312)
Screenshot: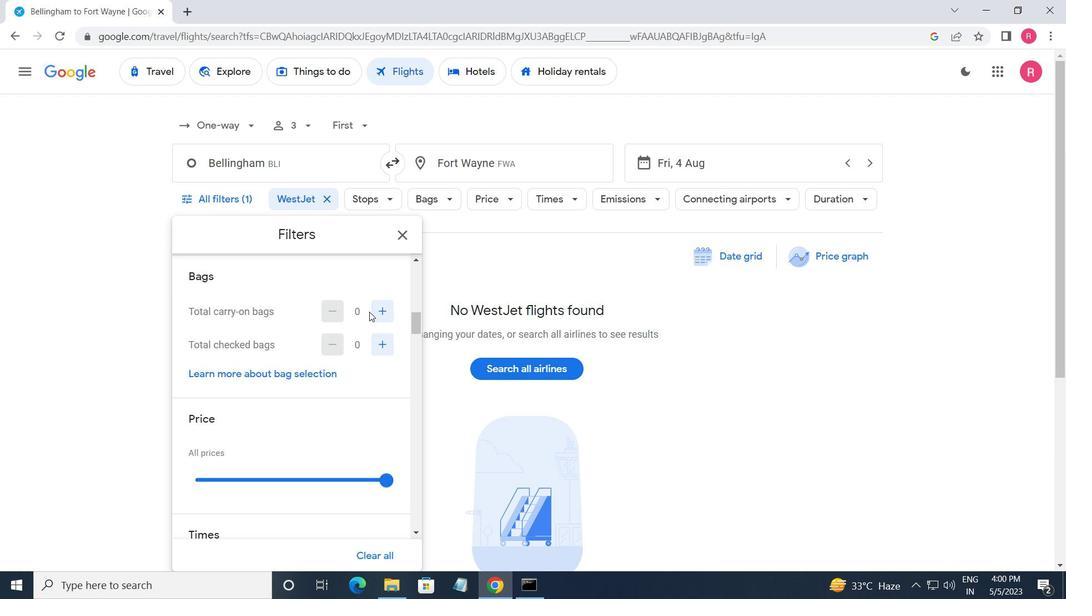 
Action: Mouse moved to (379, 477)
Screenshot: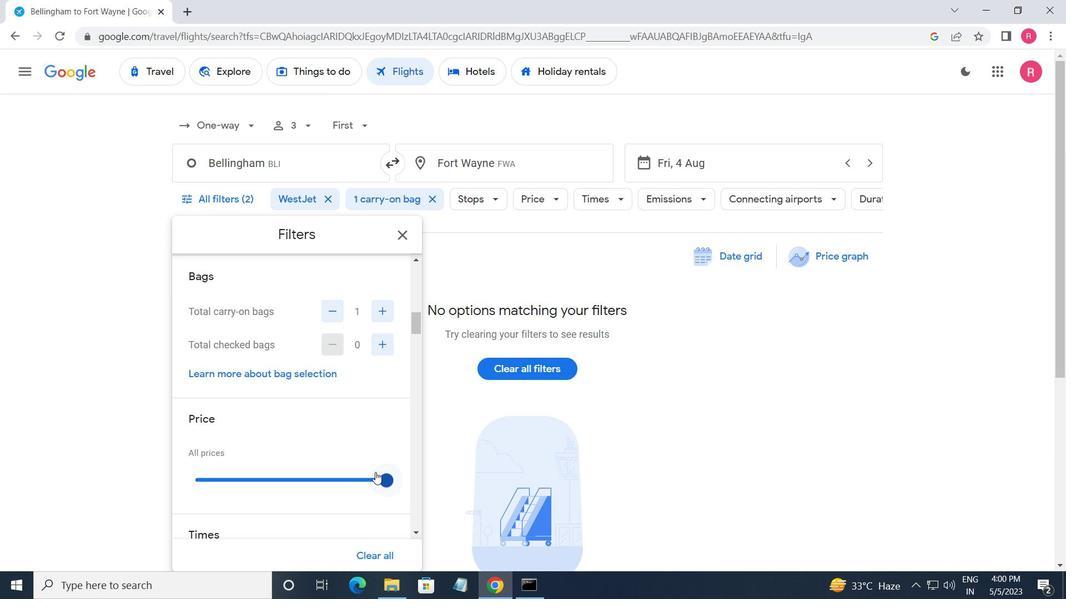 
Action: Mouse pressed left at (379, 477)
Screenshot: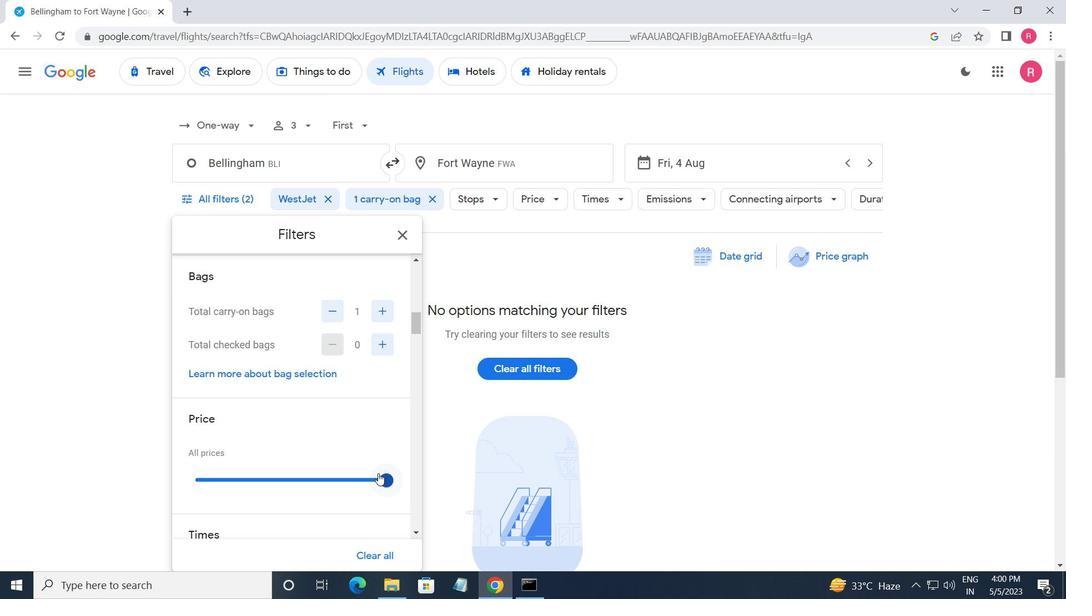 
Action: Mouse moved to (288, 407)
Screenshot: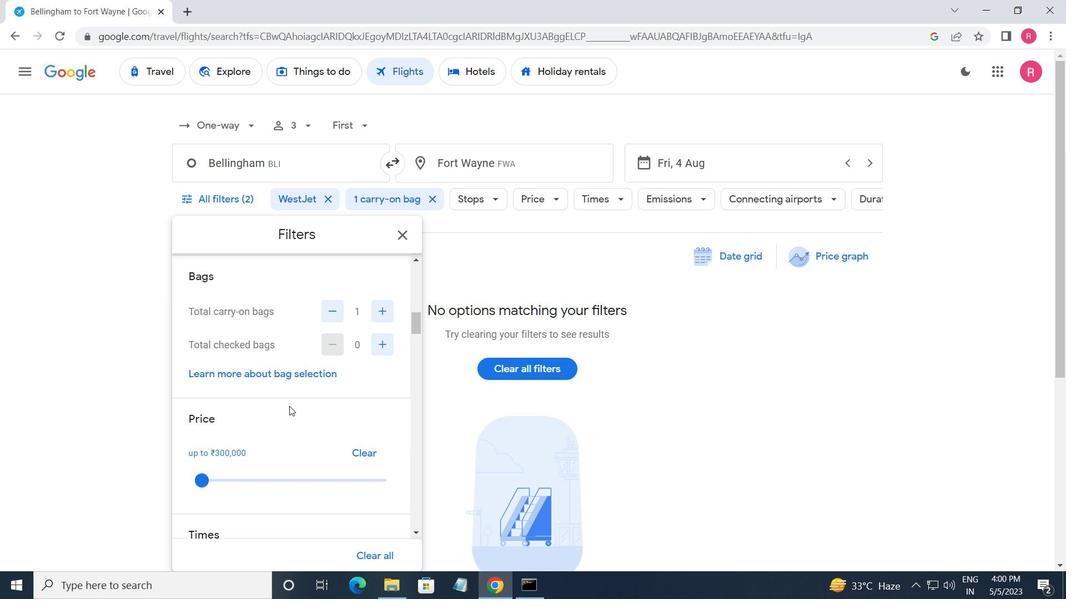 
Action: Mouse scrolled (288, 406) with delta (0, 0)
Screenshot: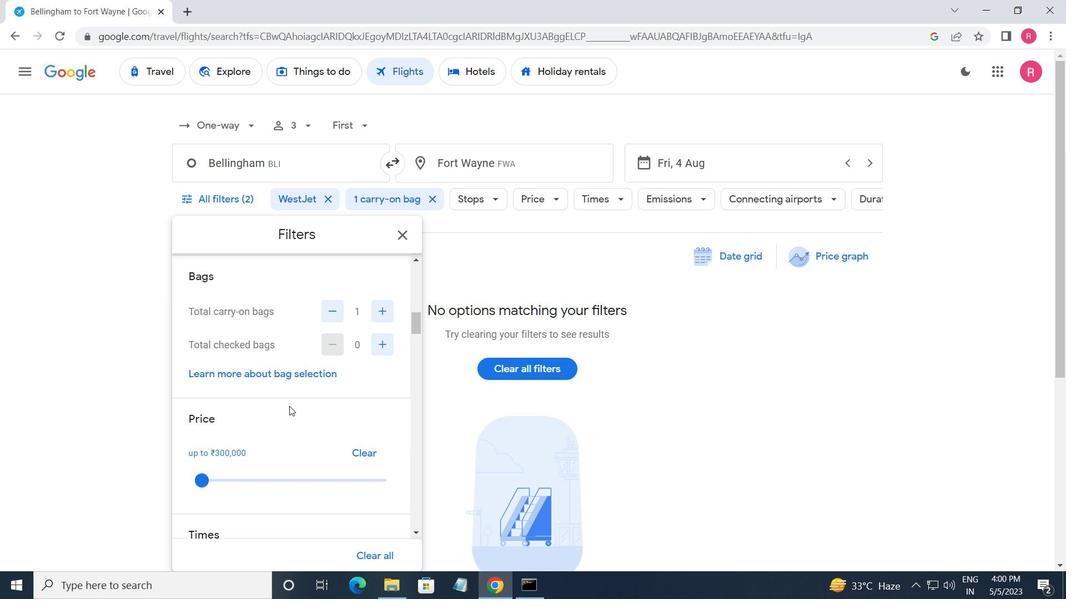 
Action: Mouse moved to (287, 407)
Screenshot: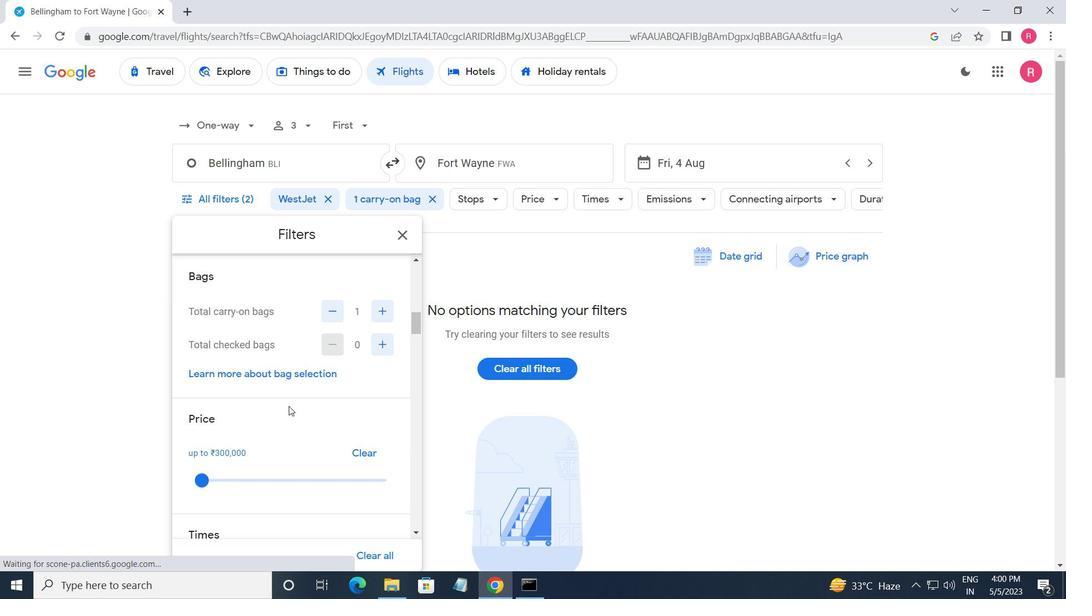 
Action: Mouse scrolled (287, 407) with delta (0, 0)
Screenshot: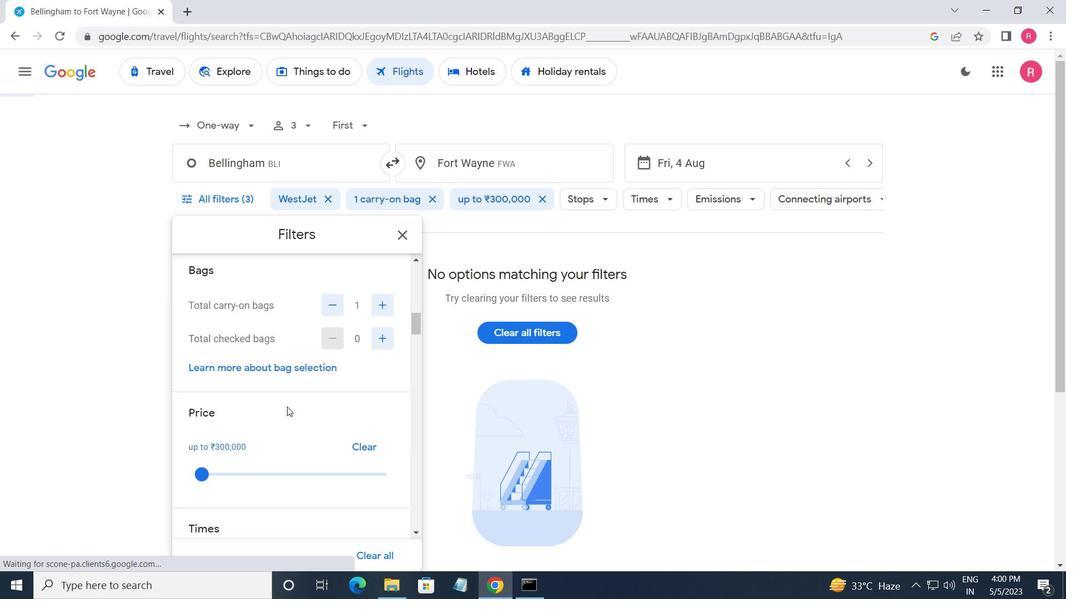 
Action: Mouse moved to (197, 498)
Screenshot: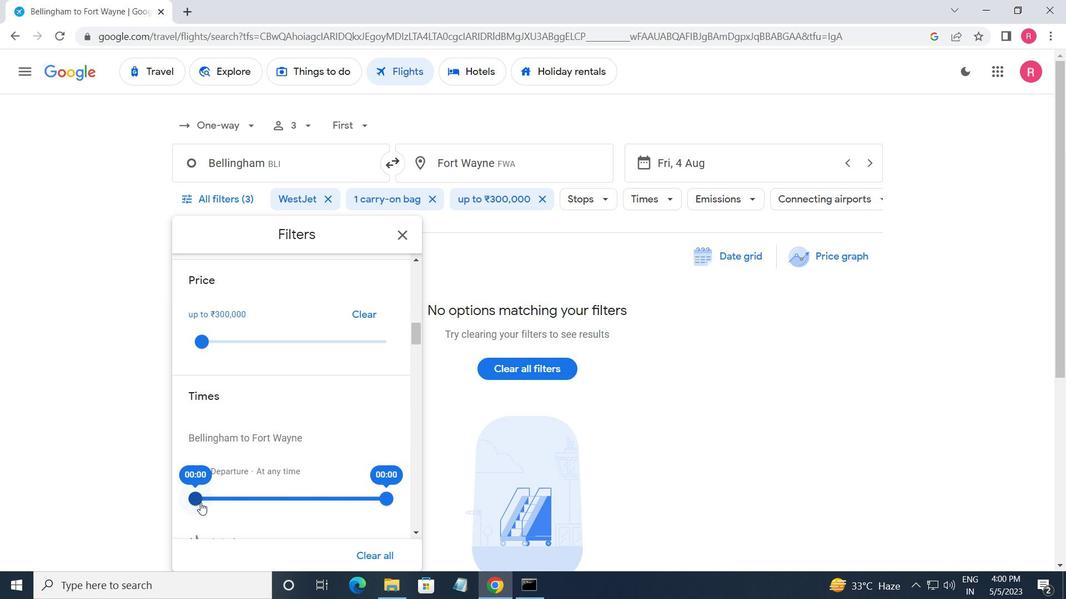 
Action: Mouse pressed left at (197, 498)
Screenshot: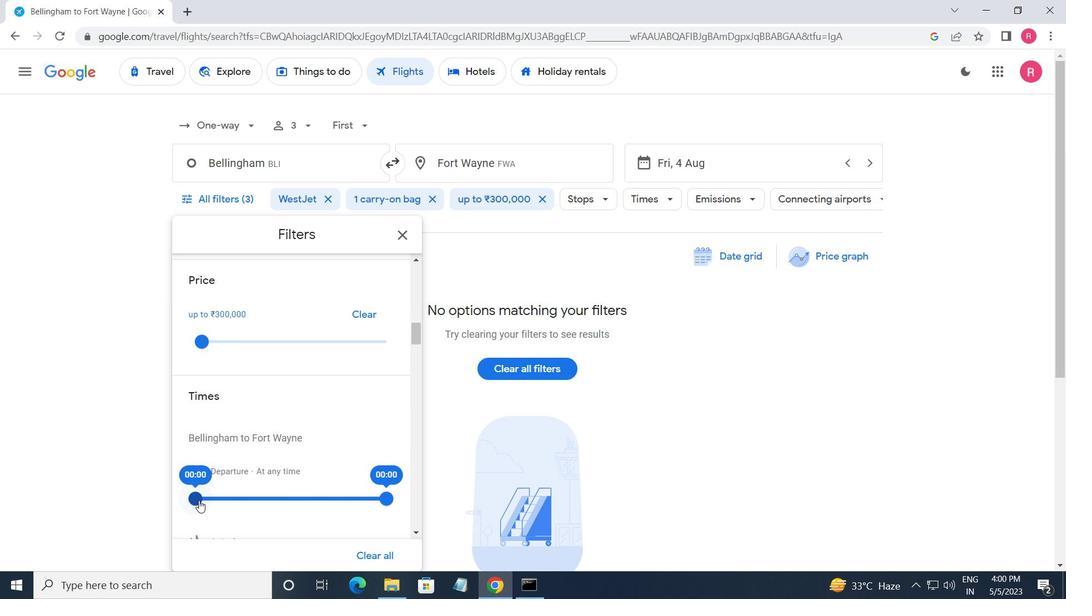 
Action: Mouse moved to (385, 495)
Screenshot: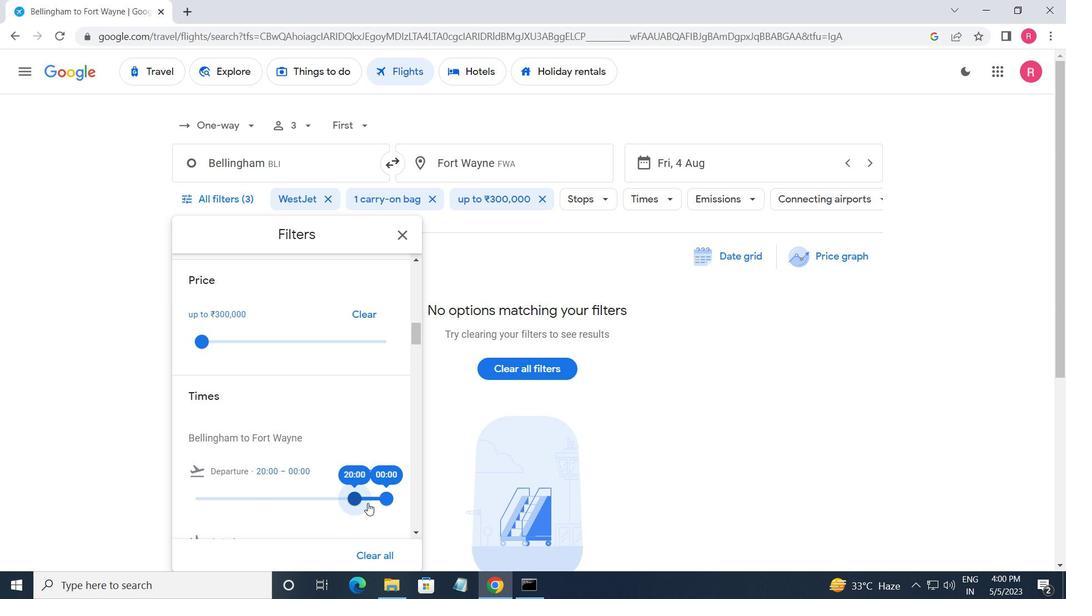 
Action: Mouse pressed left at (385, 495)
Screenshot: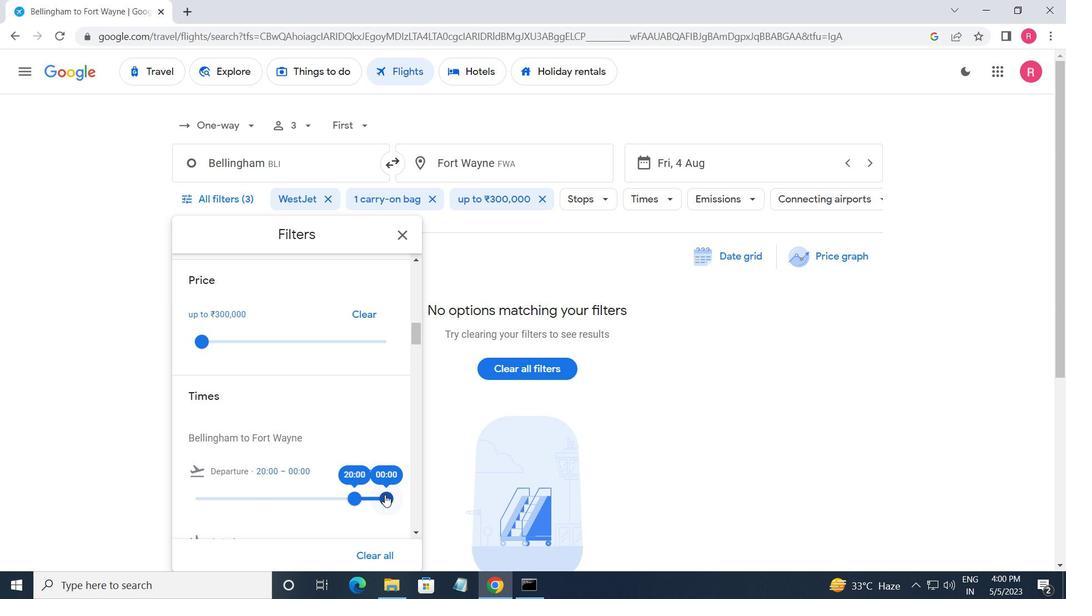 
Action: Mouse moved to (409, 230)
Screenshot: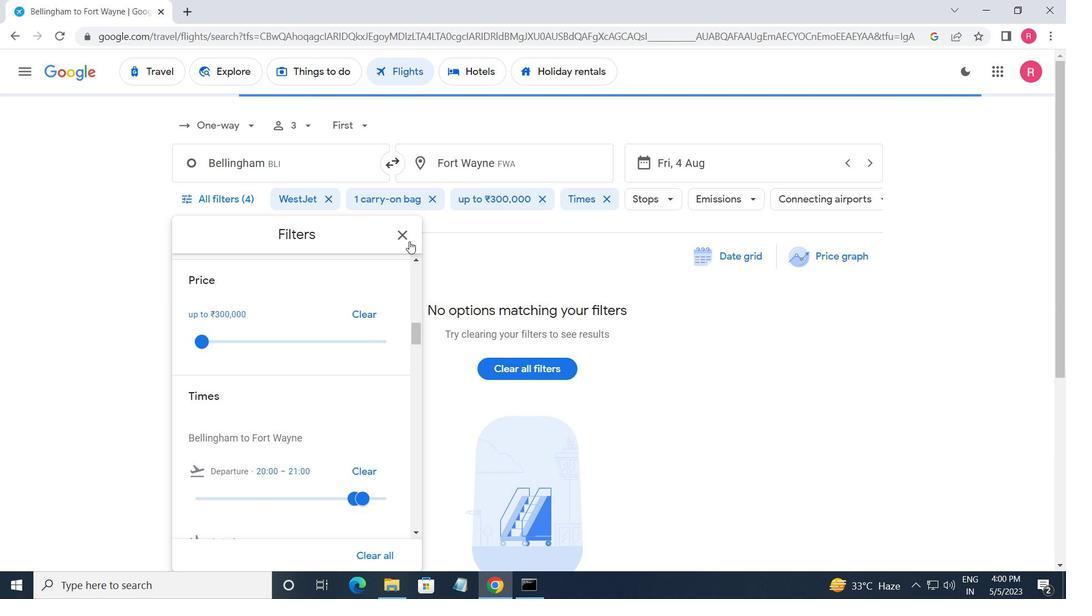 
Action: Mouse pressed left at (409, 230)
Screenshot: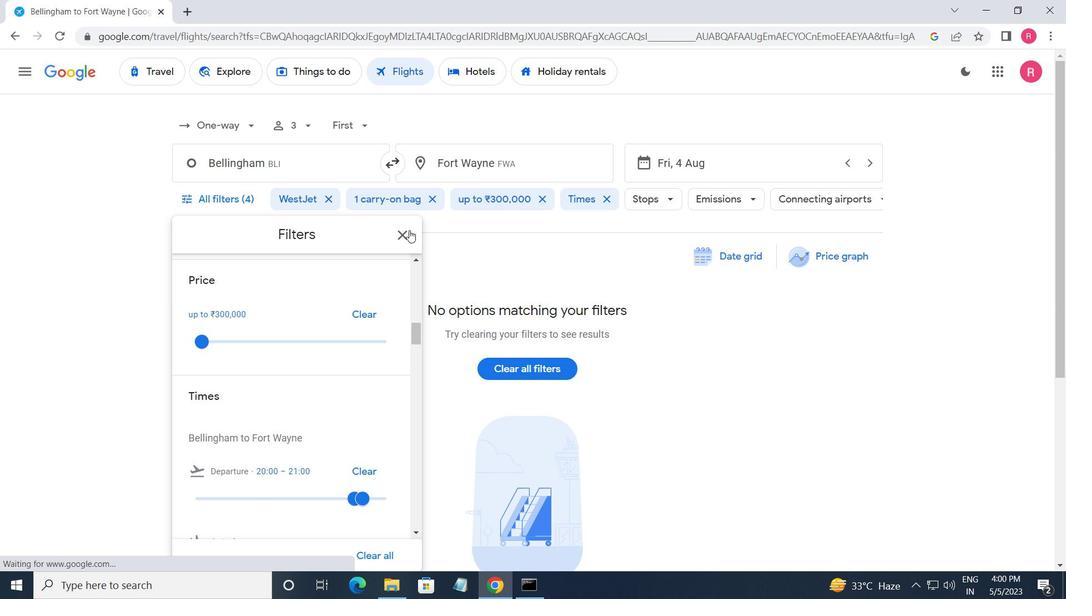 
